 Task: For heading Calibri with Bold.  font size for heading24,  'Change the font style of data to'Bell MT.  and font size to 16,  Change the alignment of both headline & data to Align middle & Align Center.  In the sheet  Financial Budget Log
Action: Mouse moved to (115, 119)
Screenshot: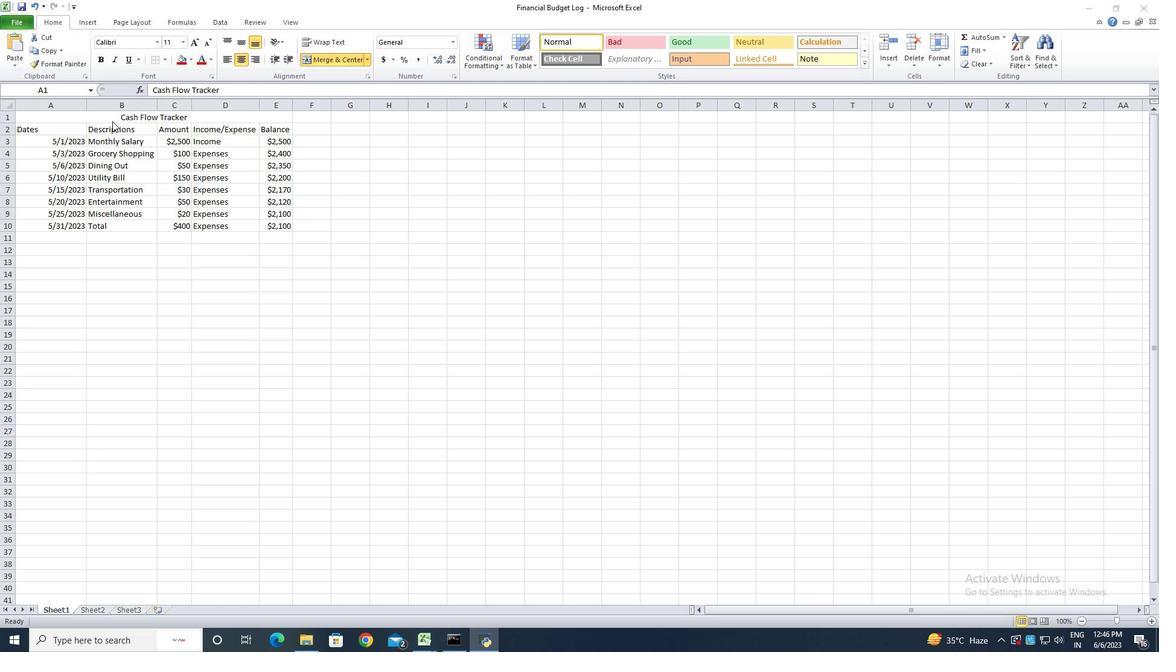 
Action: Mouse pressed left at (115, 119)
Screenshot: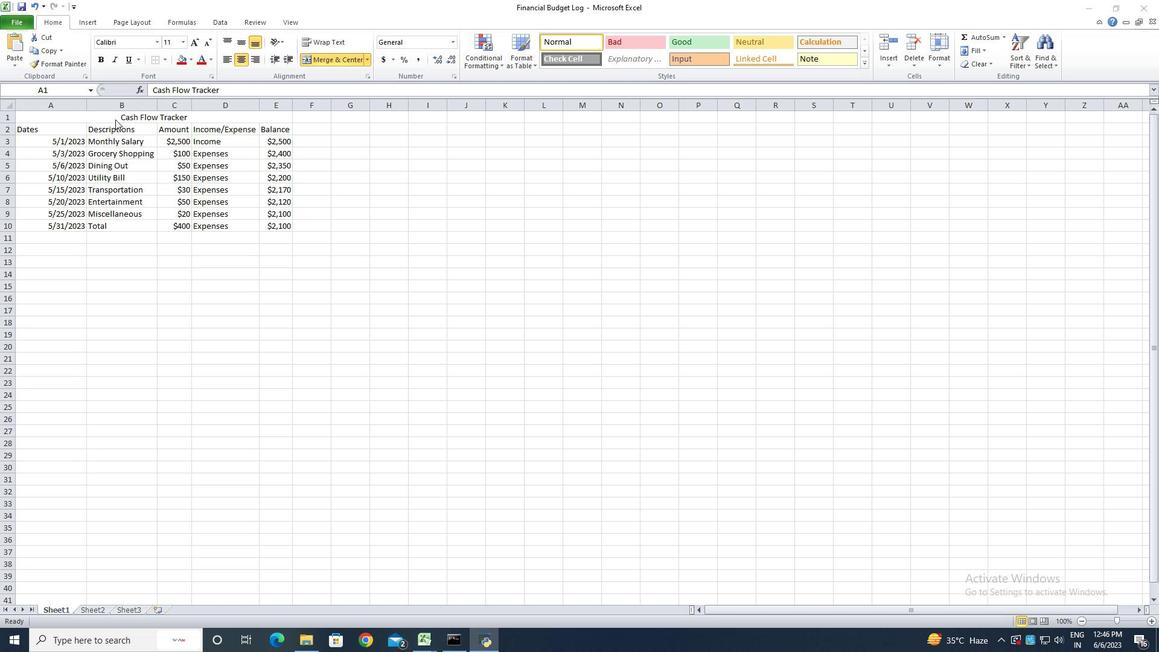
Action: Mouse moved to (155, 42)
Screenshot: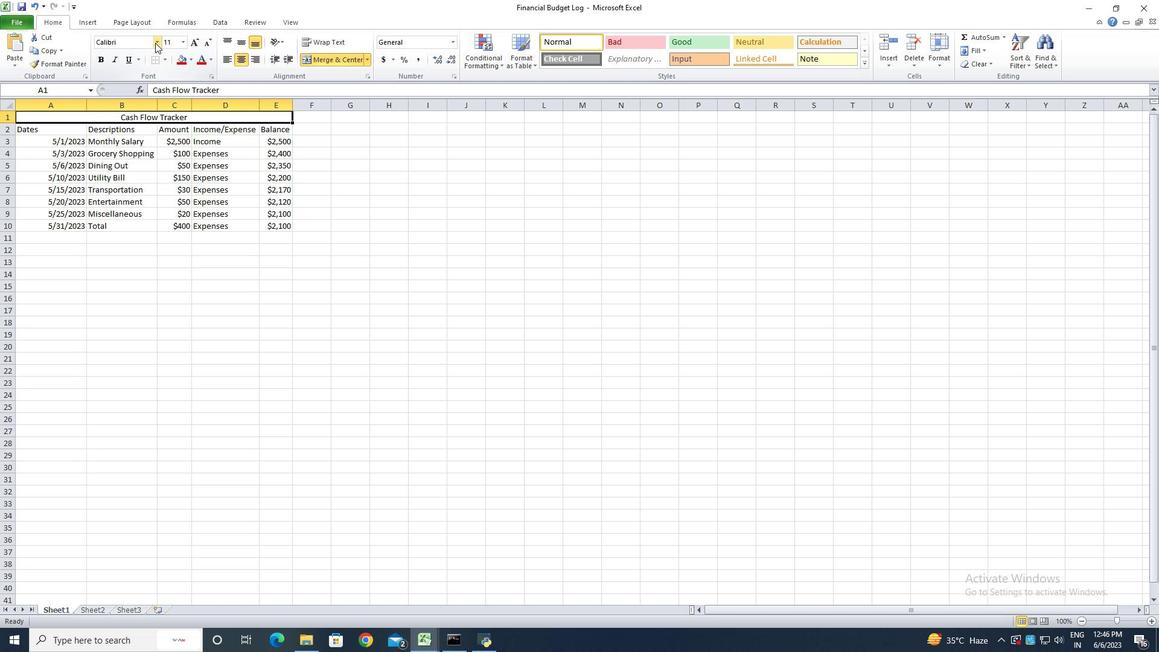 
Action: Mouse pressed left at (155, 42)
Screenshot: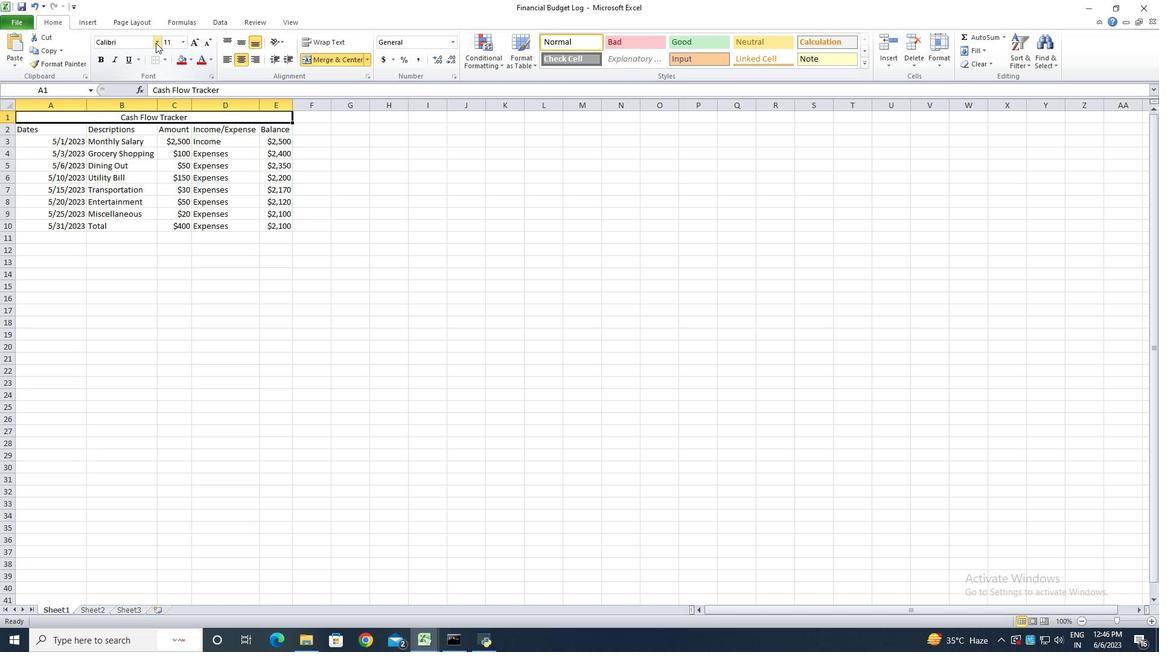 
Action: Mouse moved to (145, 83)
Screenshot: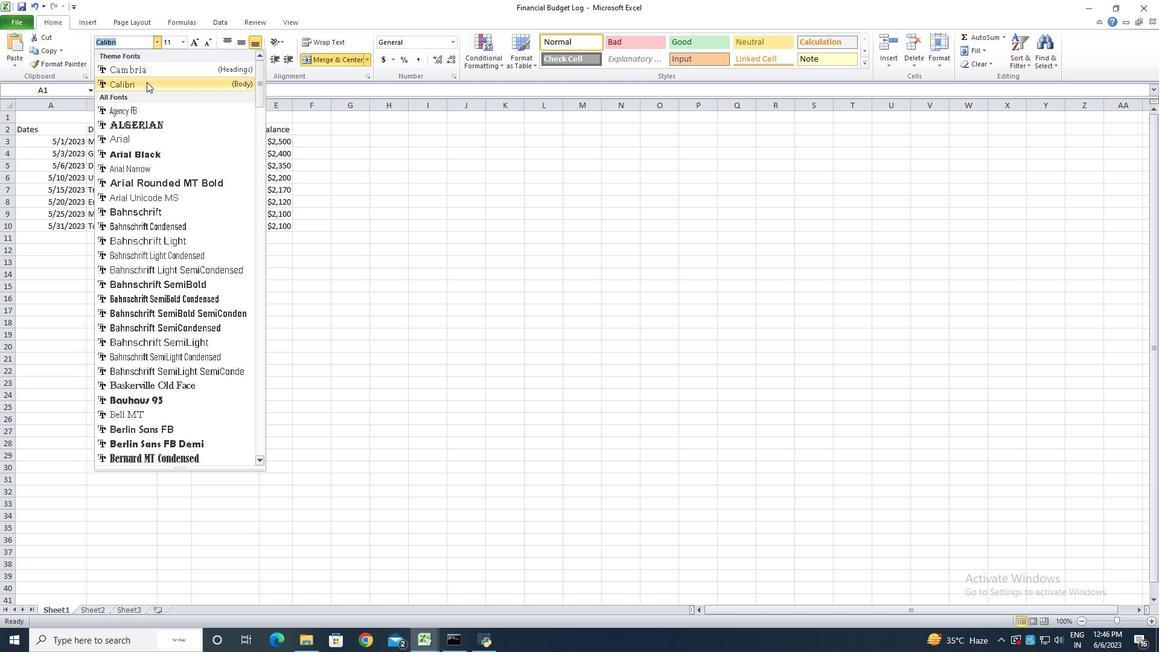 
Action: Mouse pressed left at (145, 83)
Screenshot: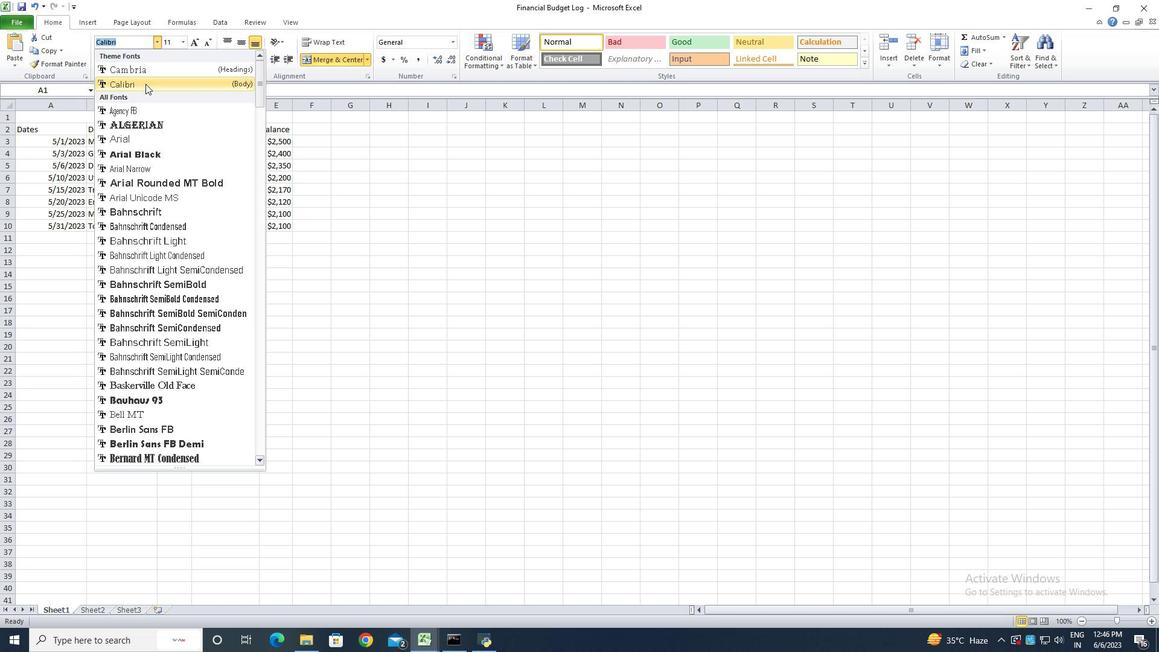 
Action: Mouse moved to (105, 58)
Screenshot: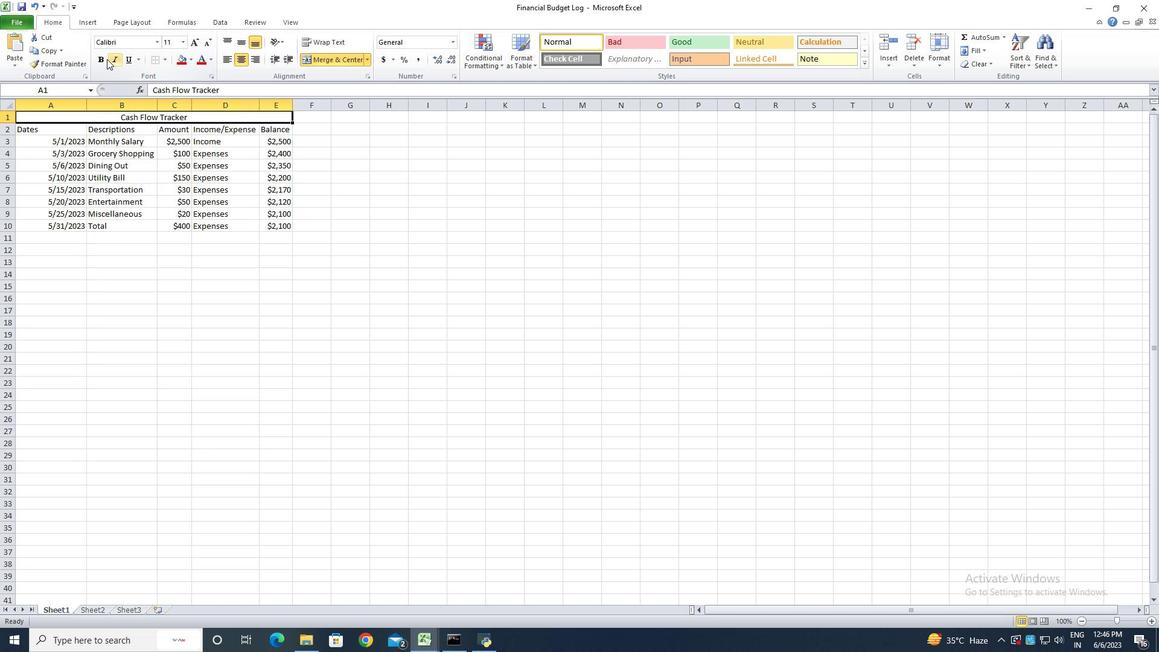 
Action: Mouse pressed left at (105, 58)
Screenshot: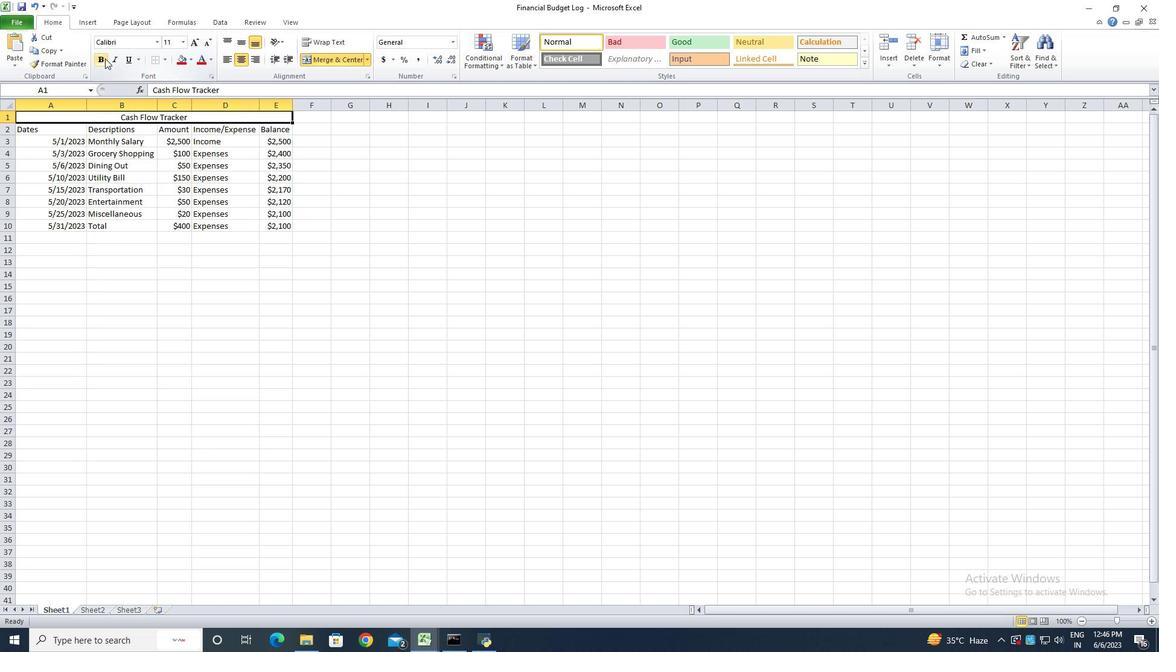 
Action: Mouse moved to (197, 36)
Screenshot: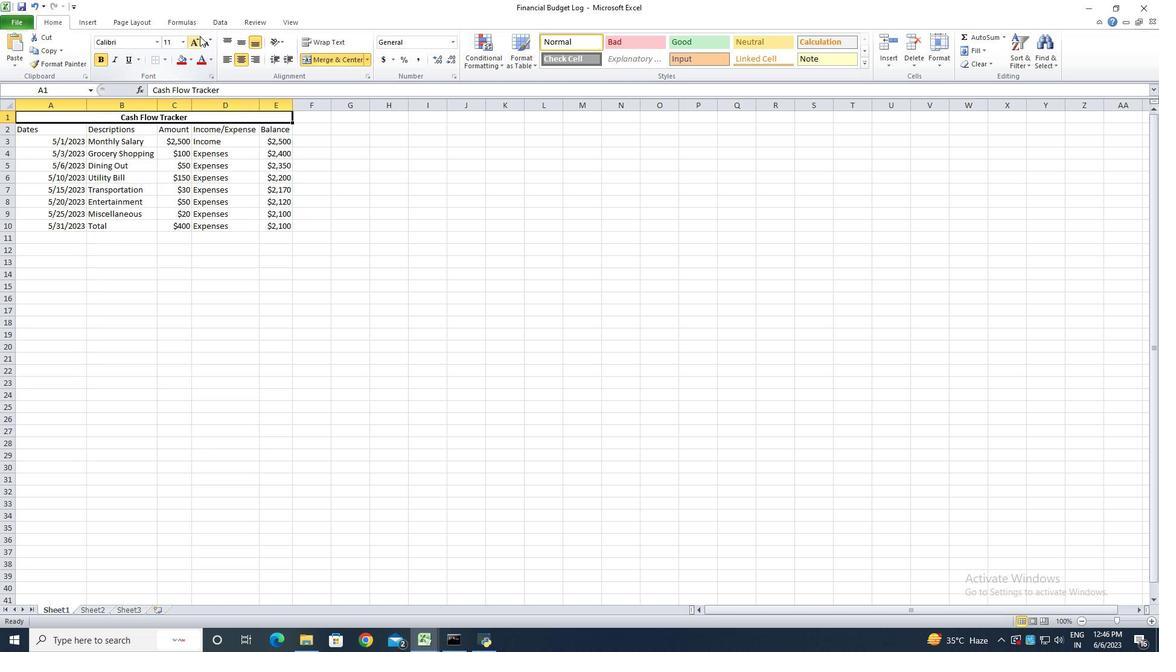 
Action: Mouse pressed left at (197, 36)
Screenshot: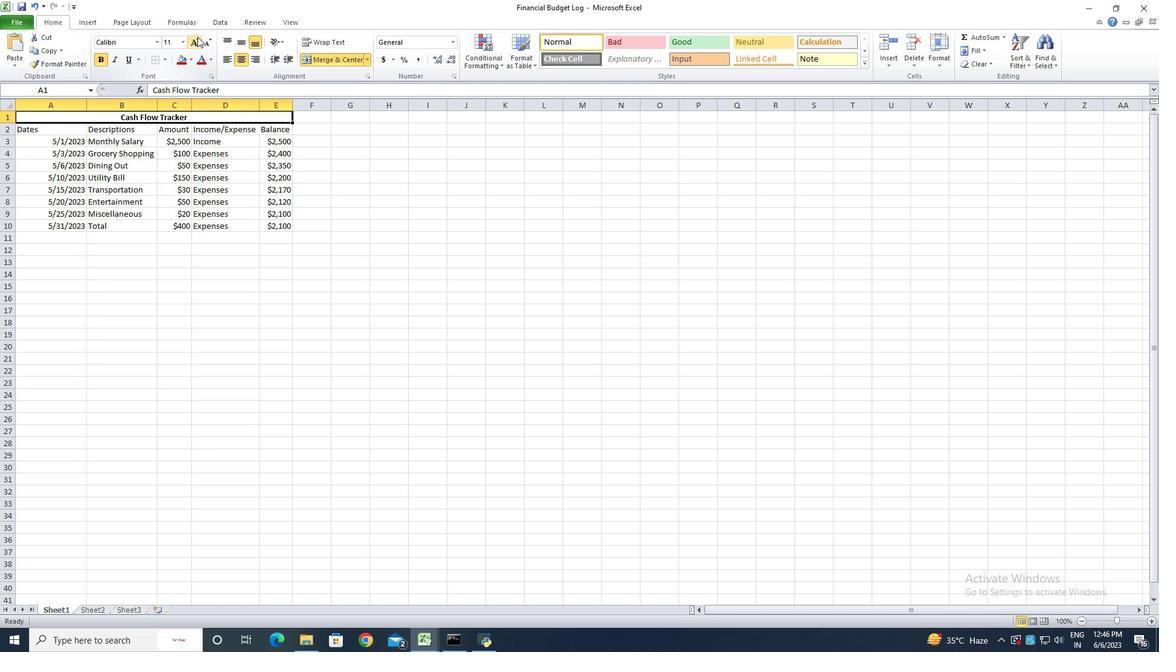
Action: Mouse pressed left at (197, 36)
Screenshot: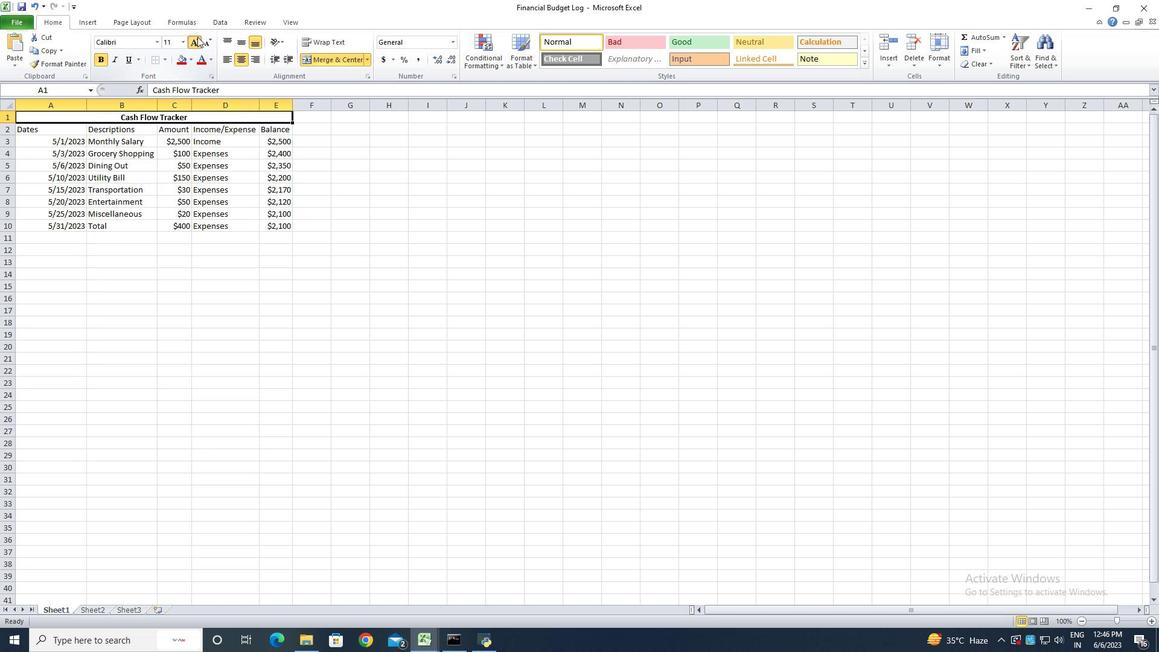 
Action: Mouse pressed left at (197, 36)
Screenshot: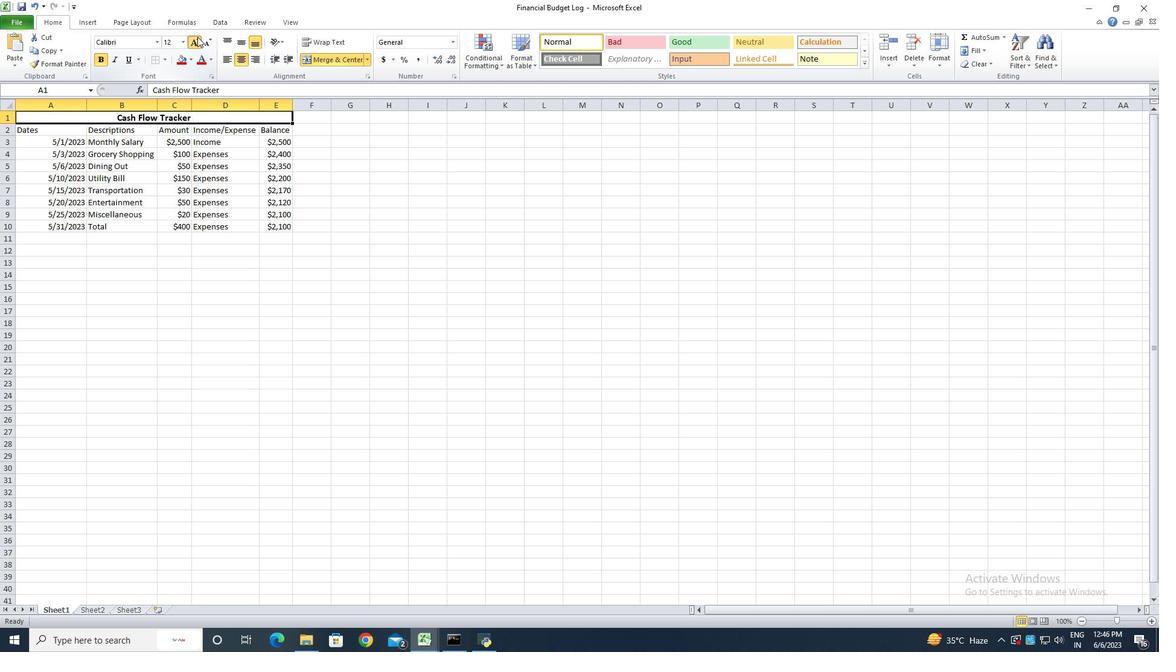 
Action: Mouse pressed left at (197, 36)
Screenshot: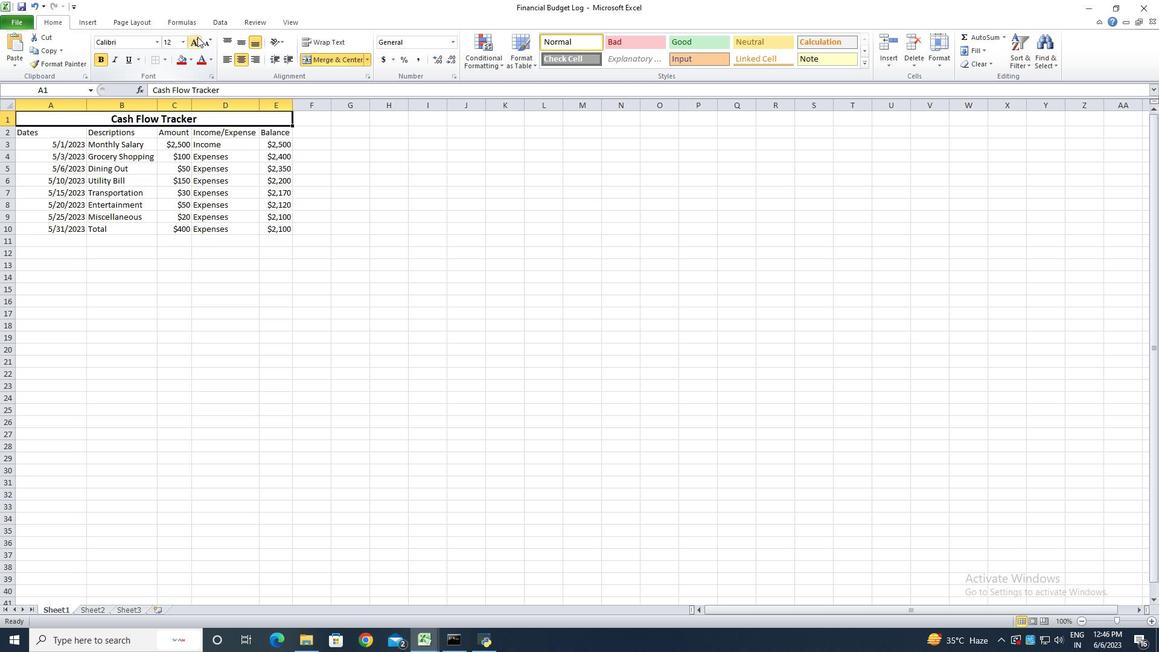 
Action: Mouse pressed left at (197, 36)
Screenshot: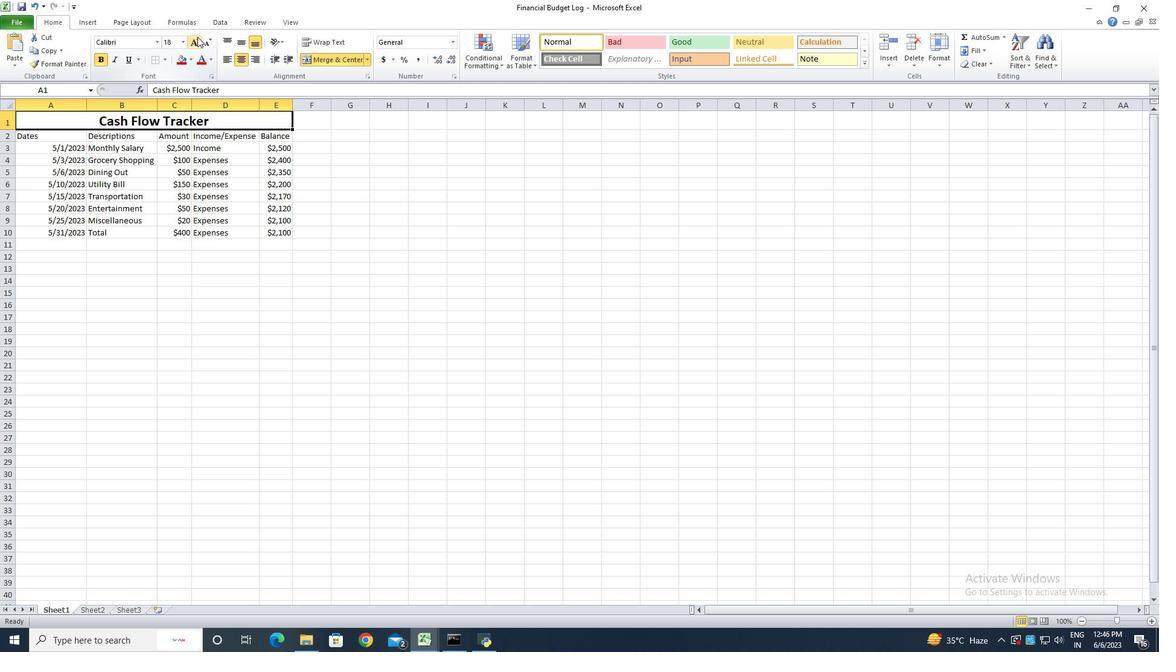 
Action: Mouse pressed left at (197, 36)
Screenshot: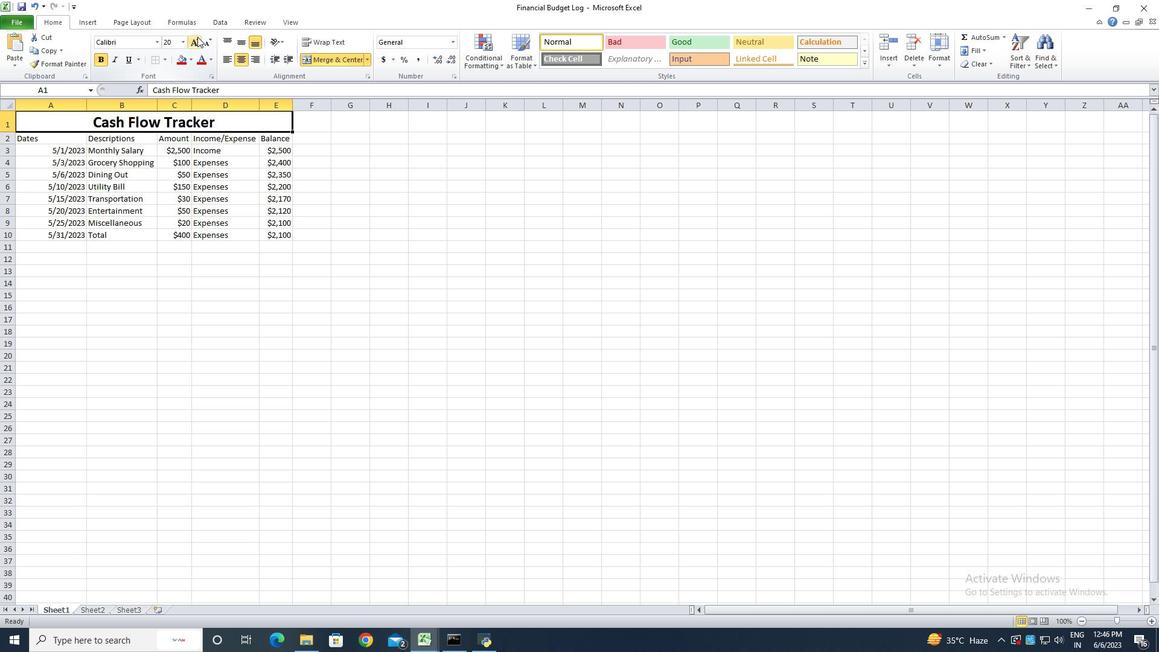 
Action: Mouse pressed left at (197, 36)
Screenshot: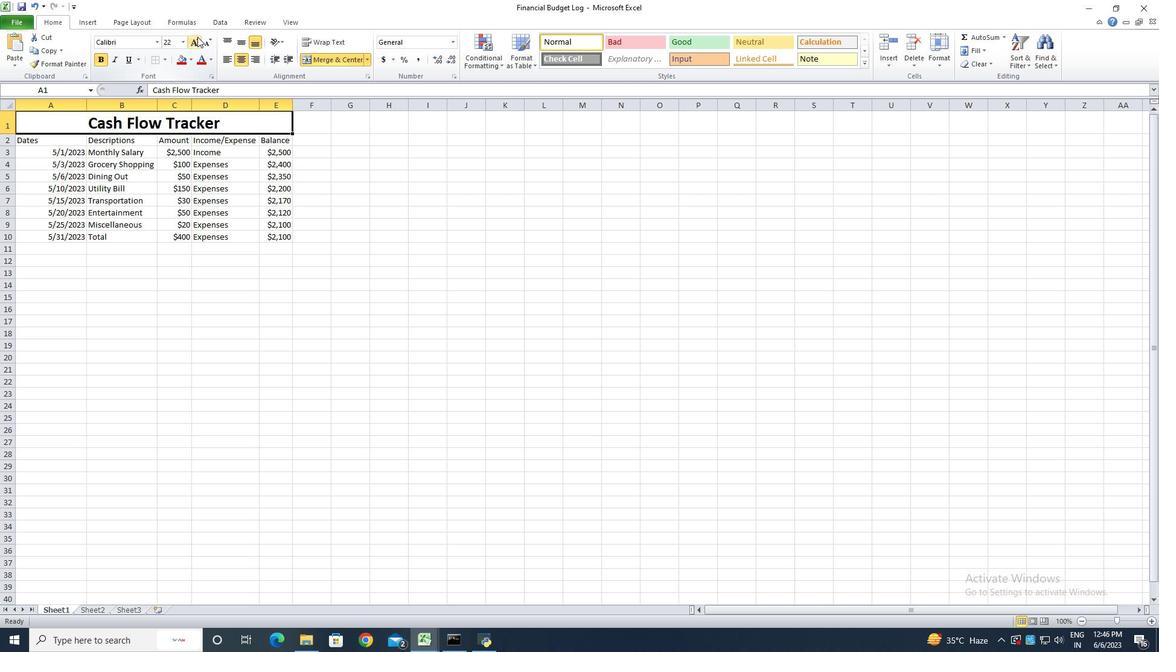 
Action: Mouse moved to (58, 143)
Screenshot: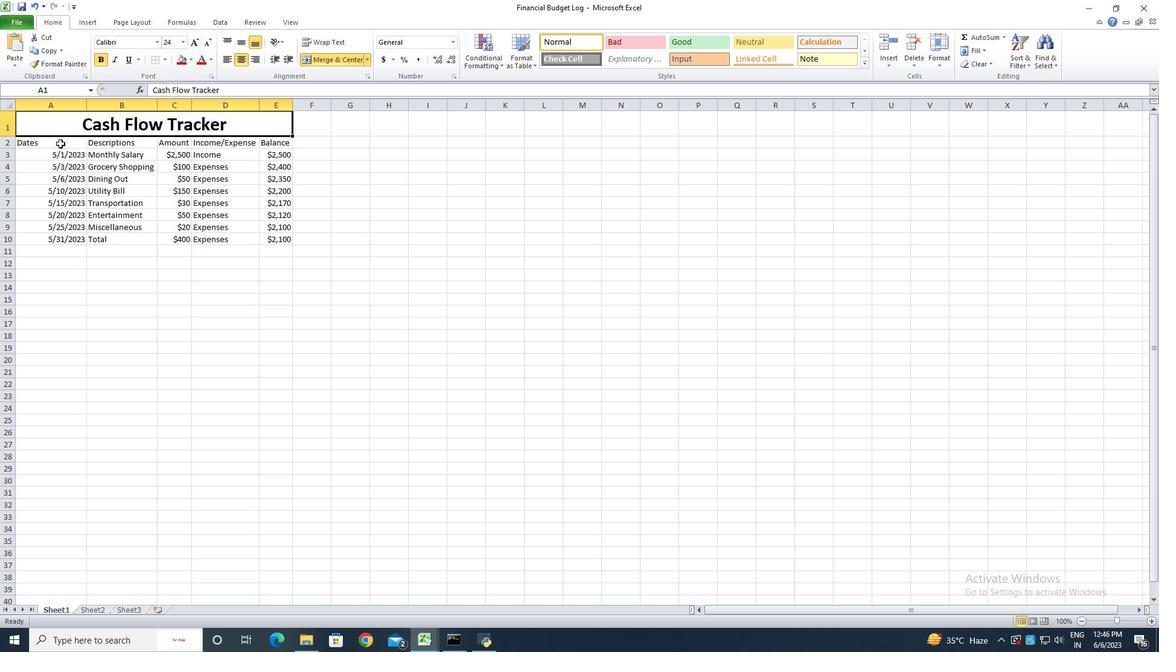 
Action: Mouse pressed left at (58, 143)
Screenshot: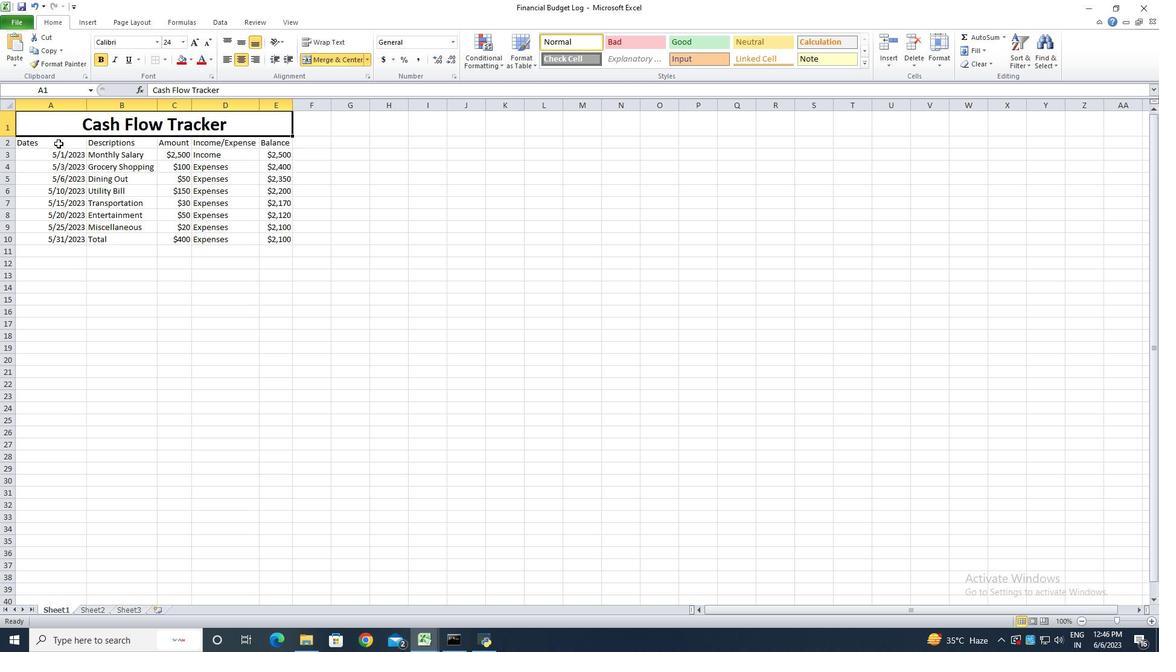 
Action: Mouse moved to (158, 43)
Screenshot: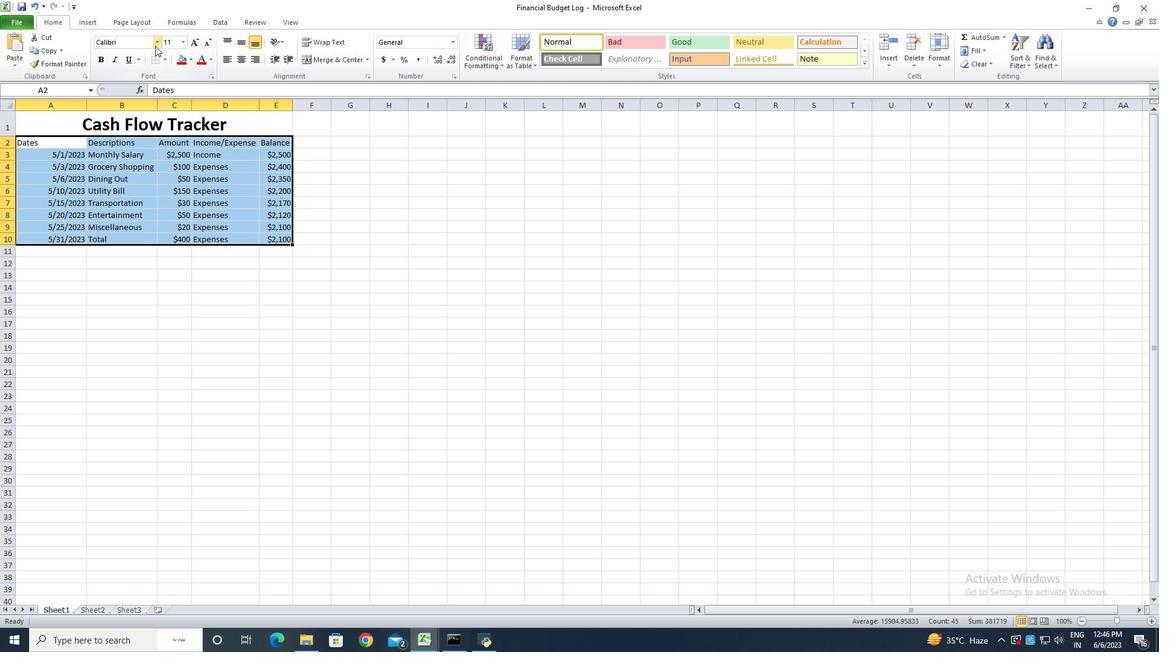 
Action: Mouse pressed left at (158, 43)
Screenshot: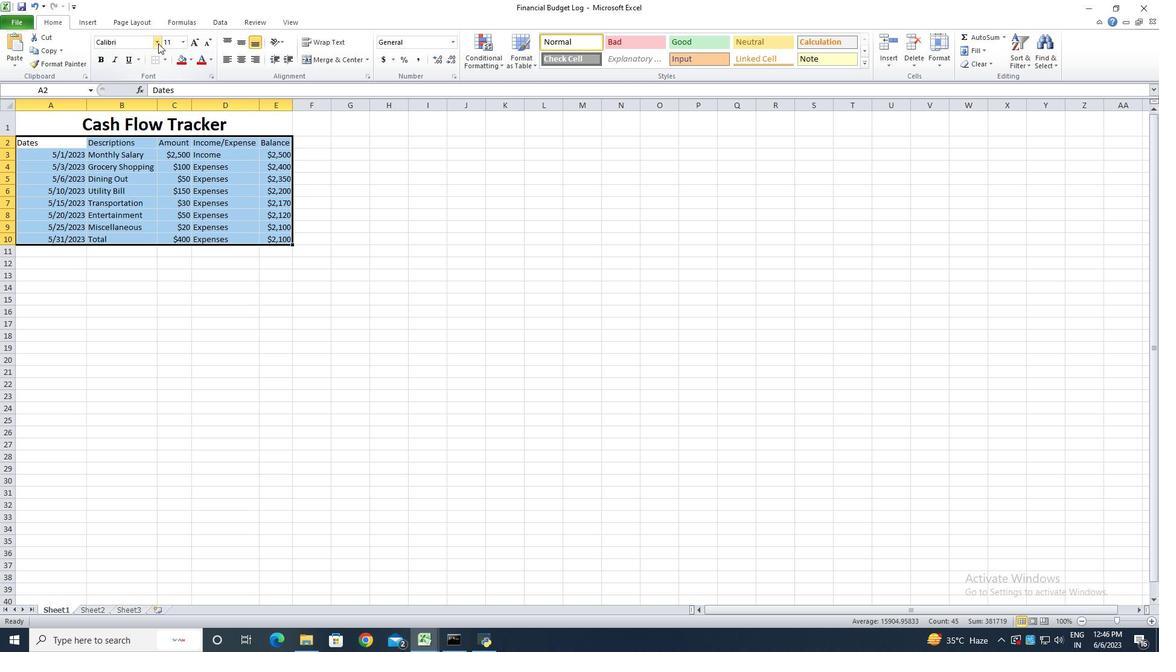 
Action: Mouse moved to (156, 416)
Screenshot: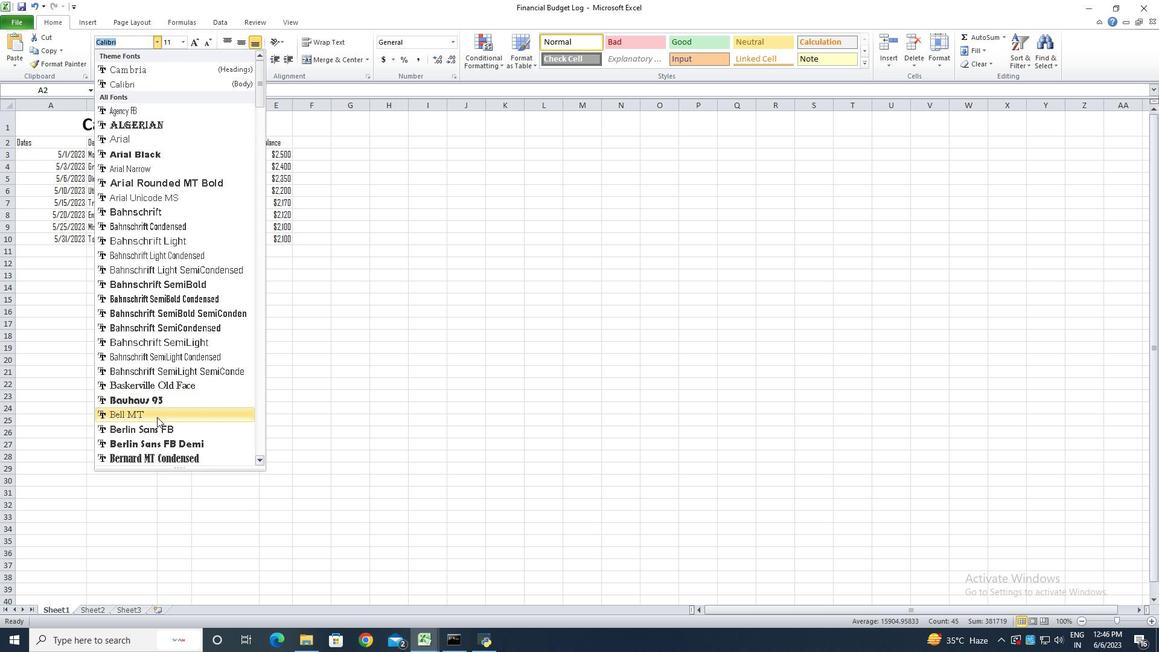 
Action: Mouse pressed left at (156, 416)
Screenshot: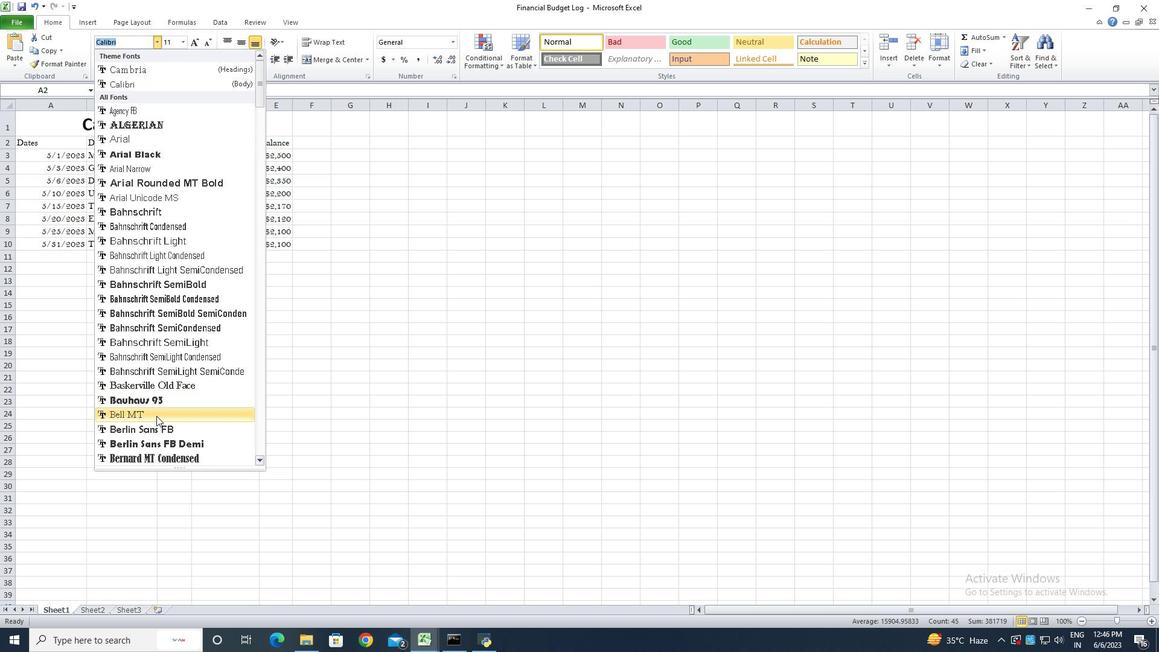 
Action: Mouse moved to (196, 43)
Screenshot: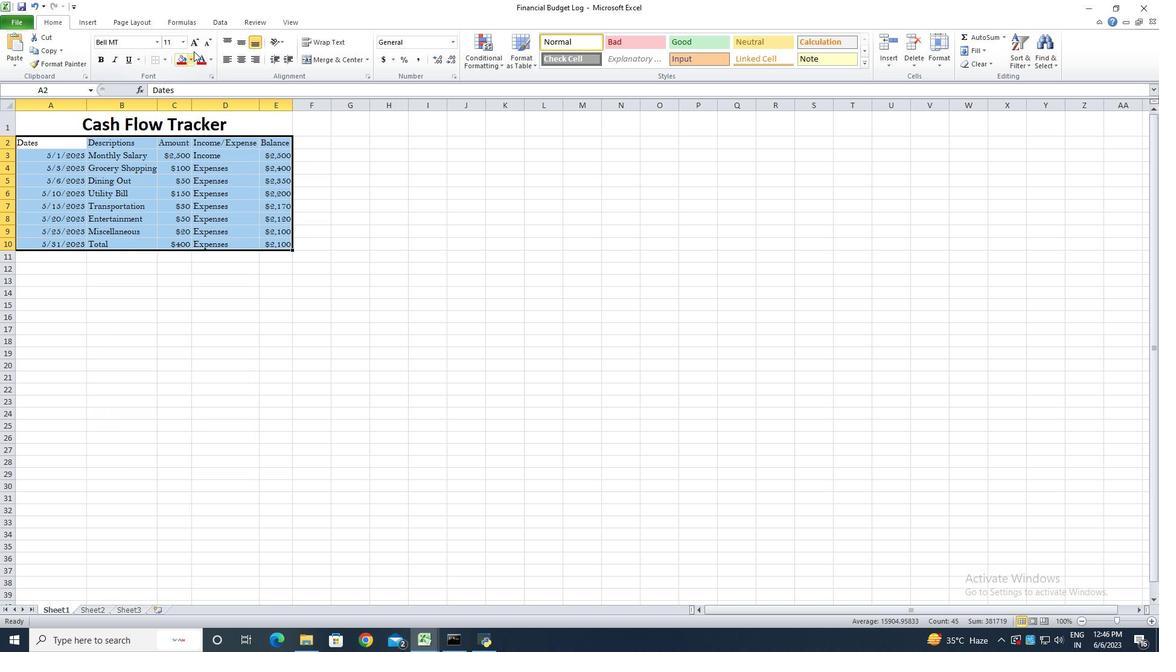 
Action: Mouse pressed left at (196, 43)
Screenshot: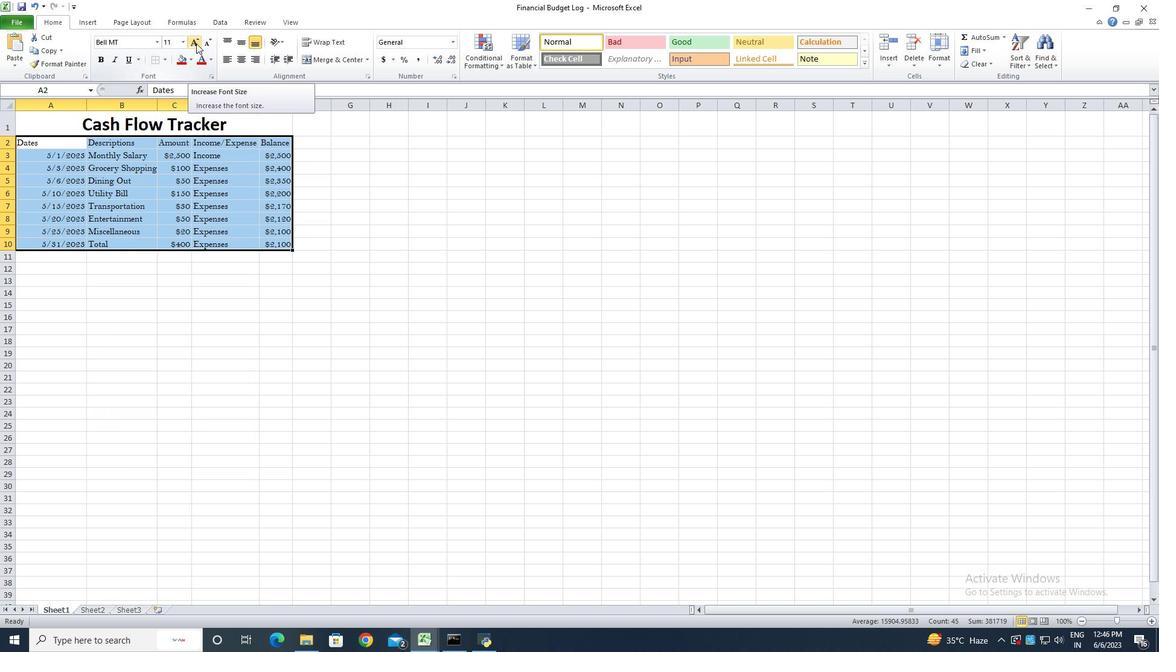 
Action: Mouse pressed left at (196, 43)
Screenshot: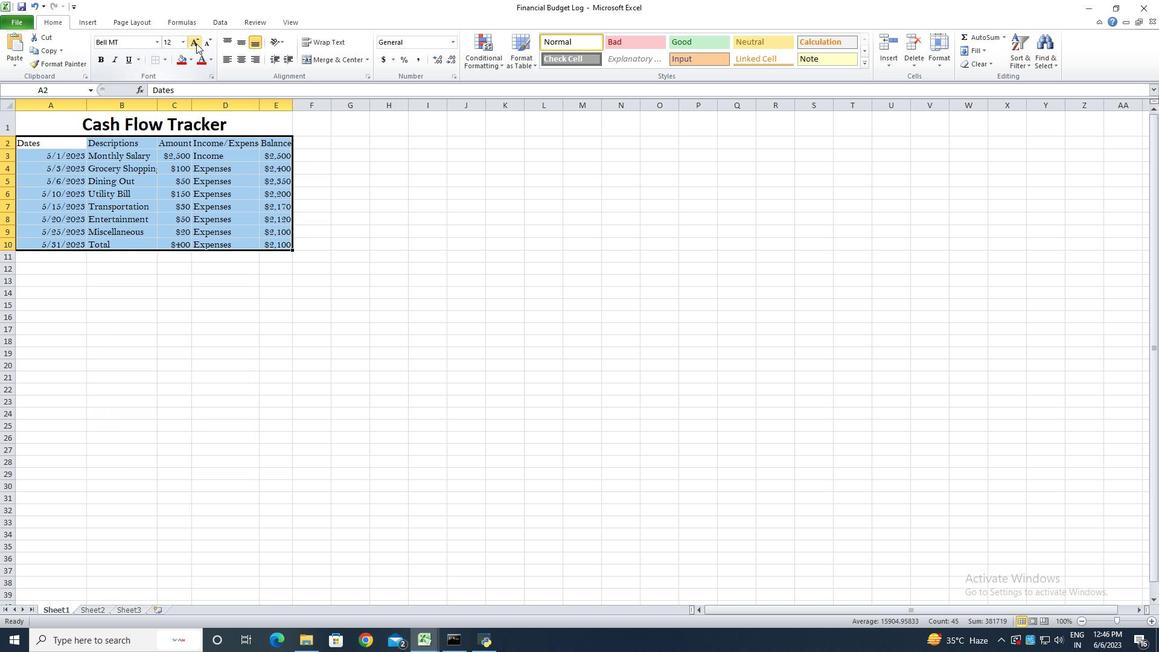 
Action: Mouse moved to (196, 43)
Screenshot: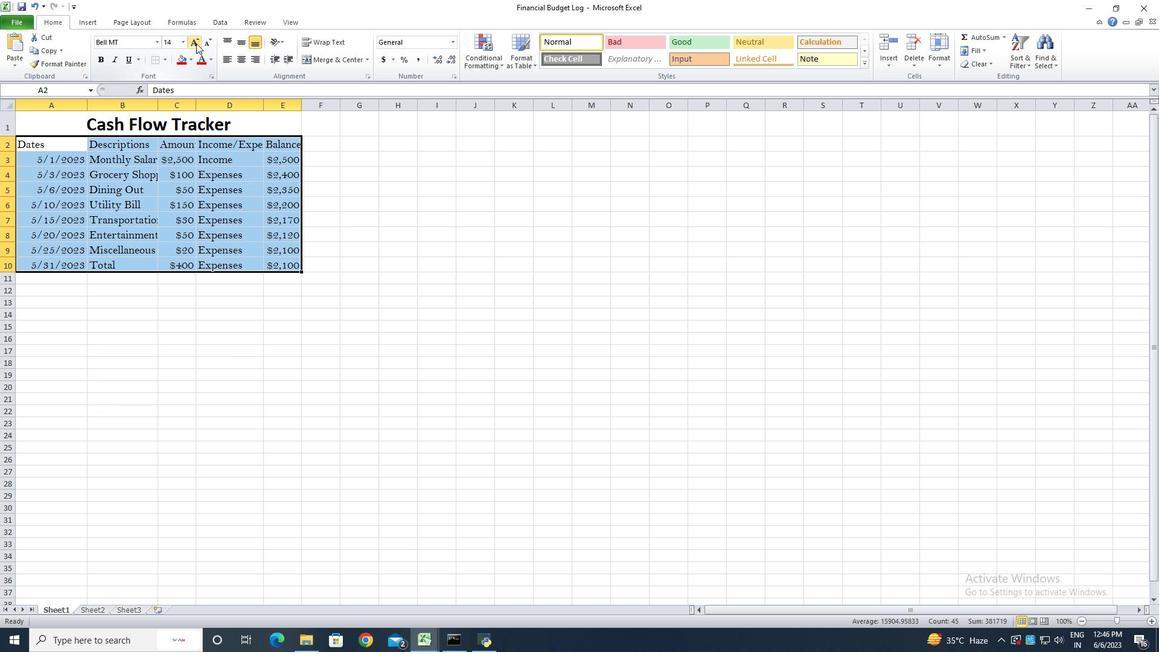 
Action: Mouse pressed left at (196, 43)
Screenshot: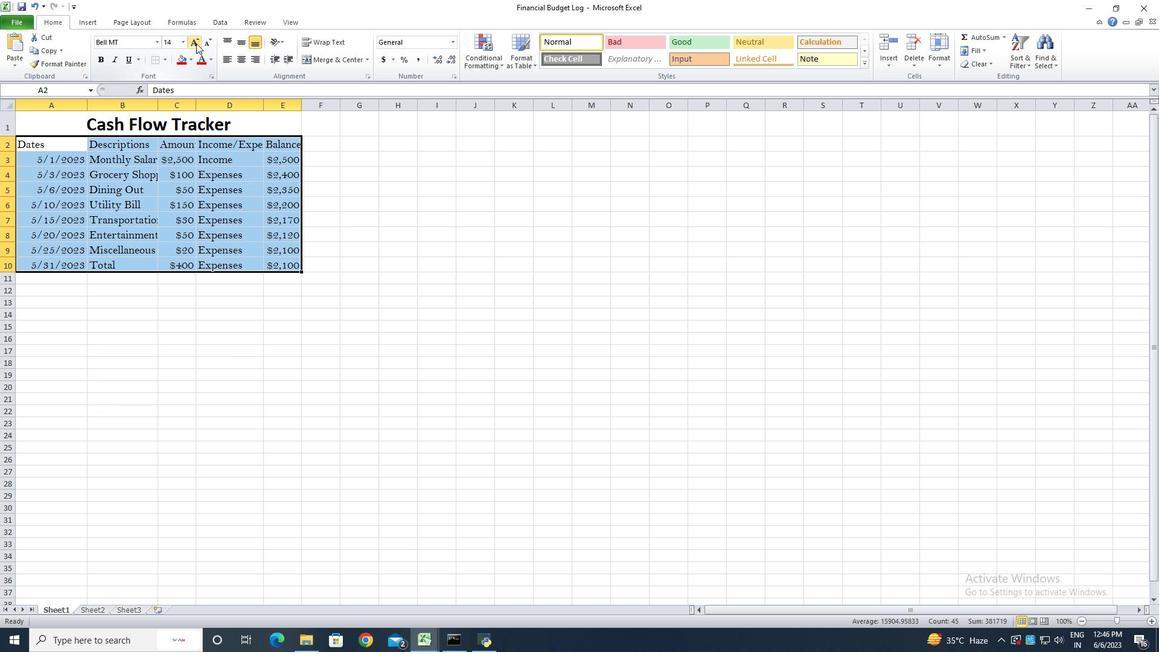 
Action: Mouse moved to (104, 341)
Screenshot: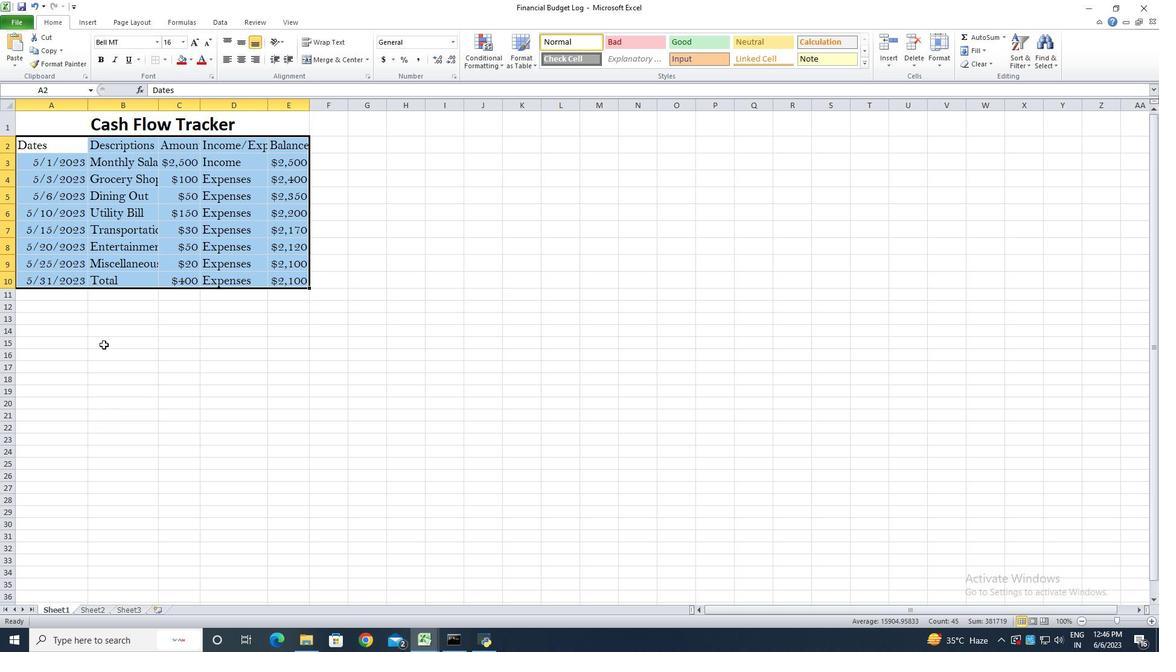 
Action: Mouse pressed left at (104, 341)
Screenshot: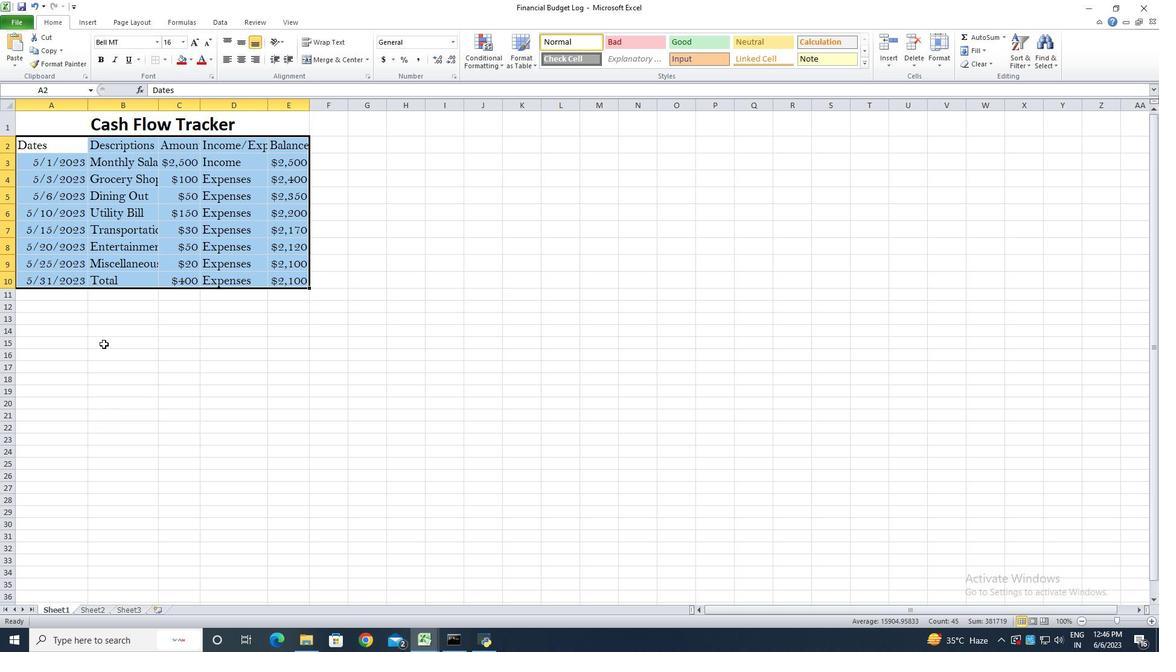 
Action: Mouse moved to (88, 107)
Screenshot: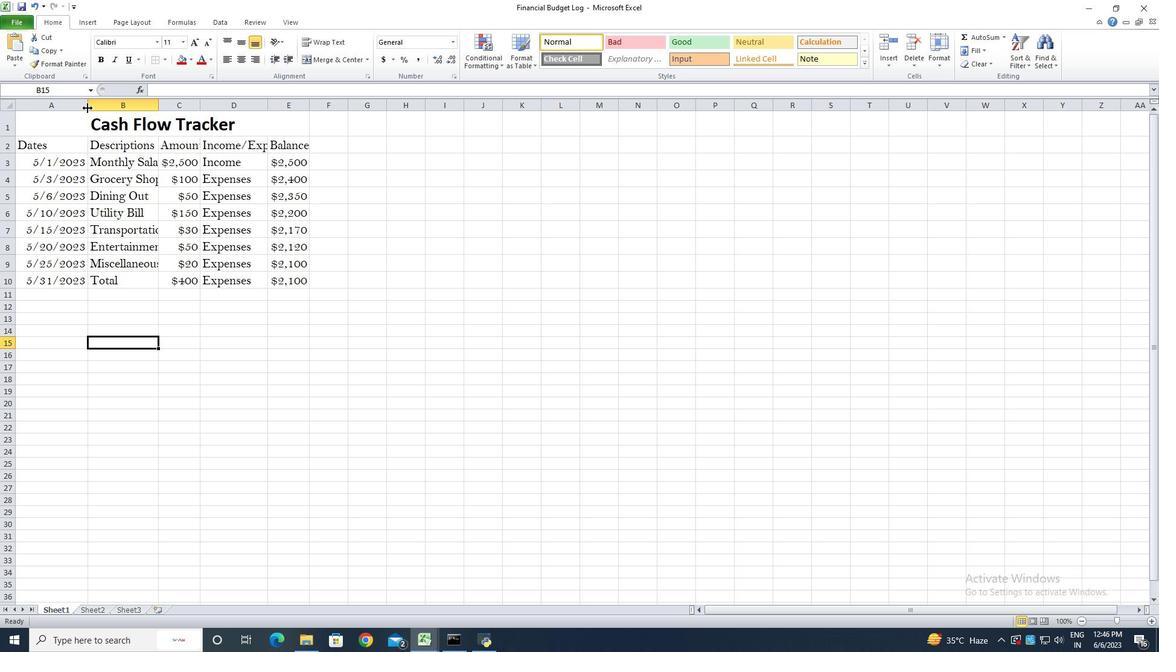 
Action: Mouse pressed left at (88, 107)
Screenshot: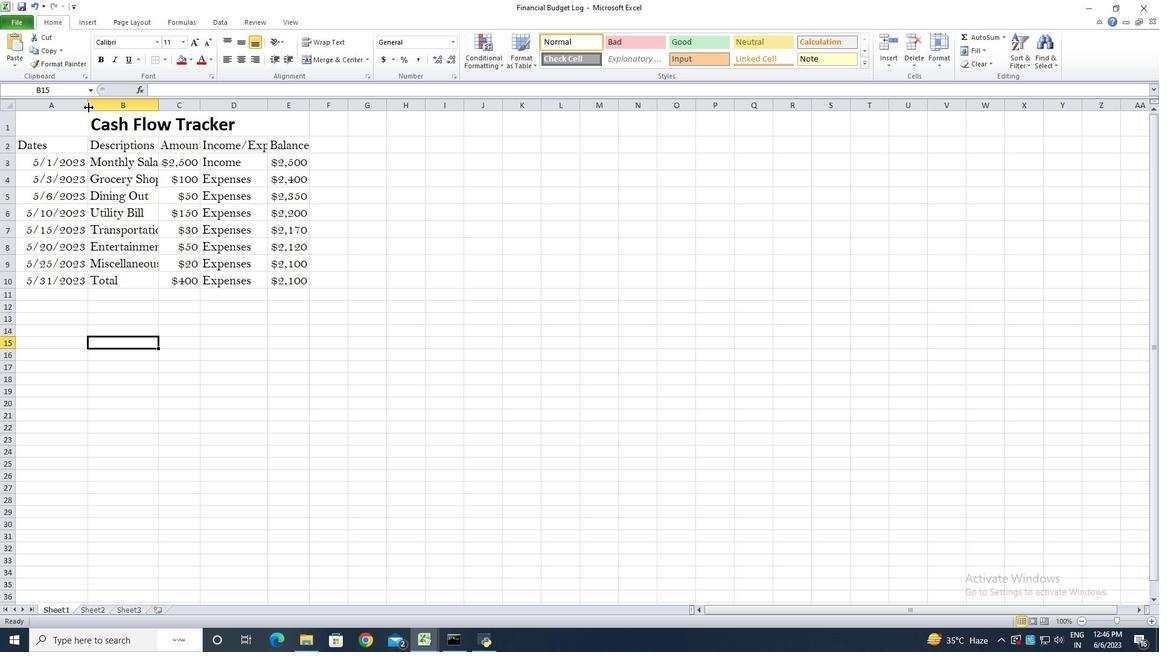 
Action: Mouse pressed left at (88, 107)
Screenshot: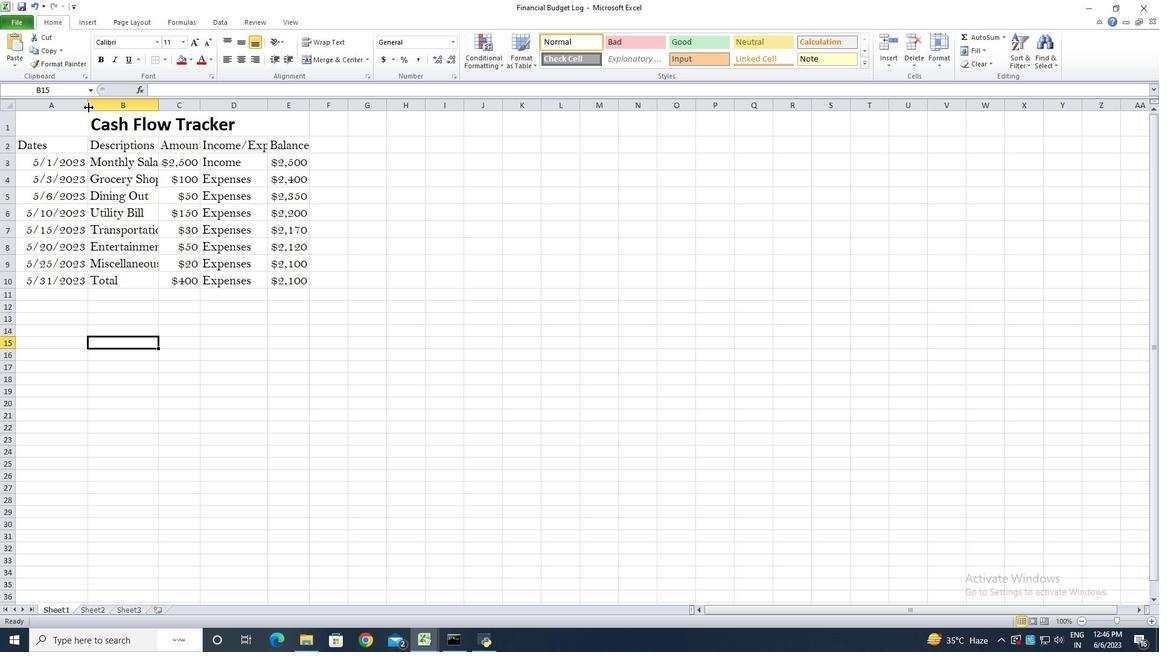 
Action: Mouse moved to (152, 108)
Screenshot: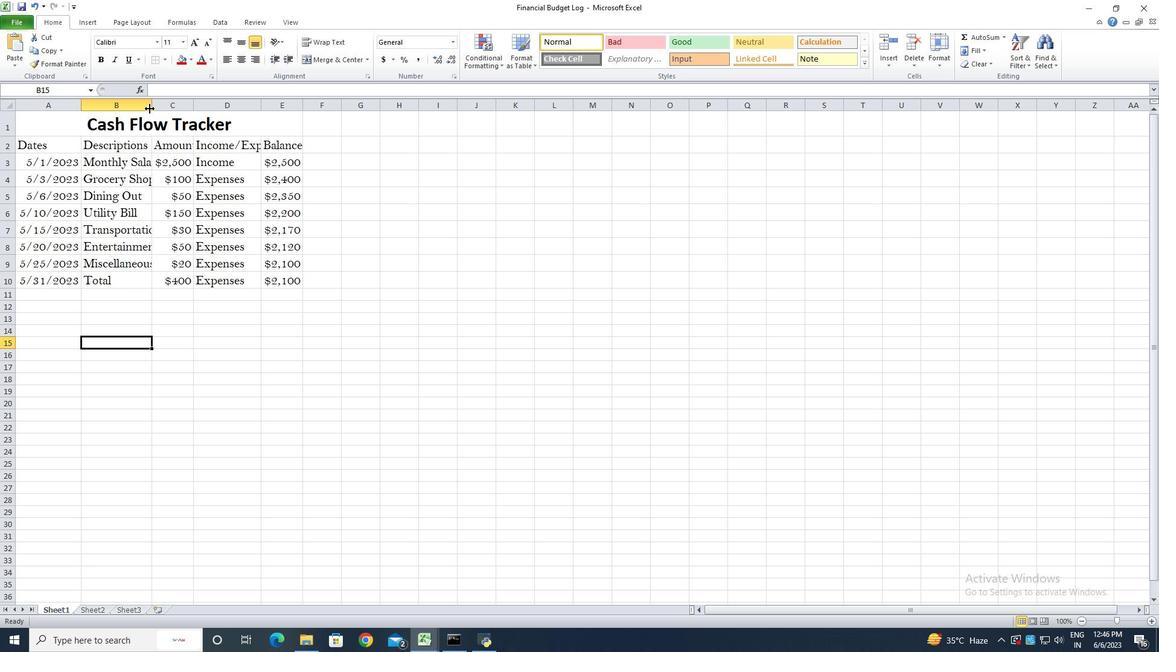 
Action: Mouse pressed left at (152, 108)
Screenshot: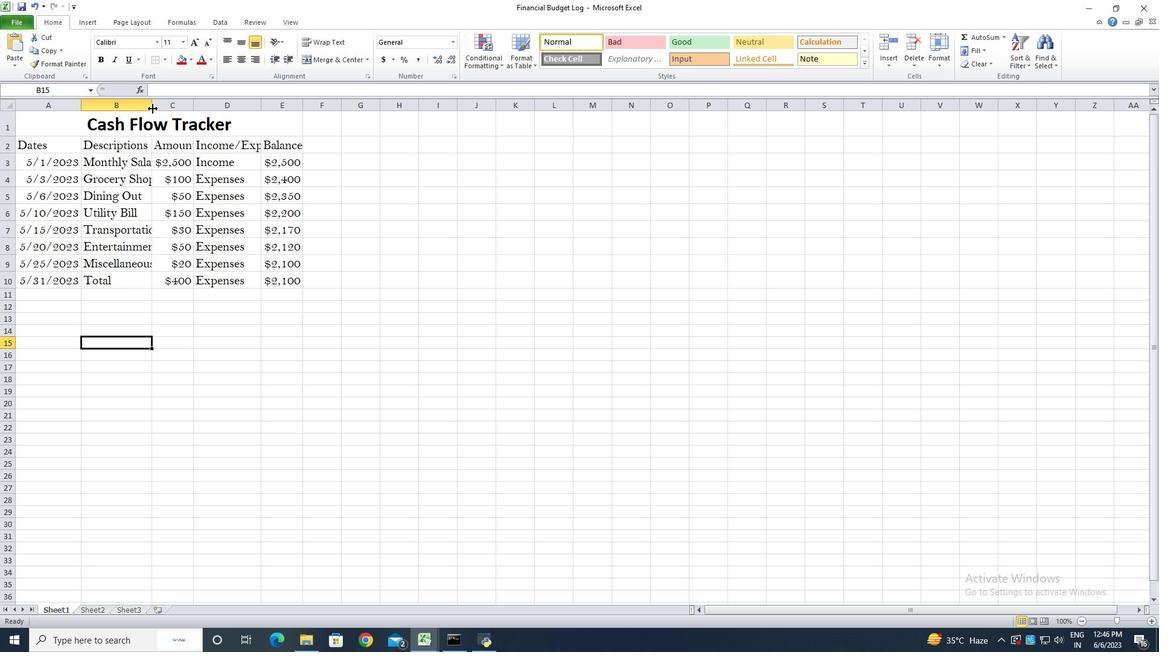 
Action: Mouse pressed left at (152, 108)
Screenshot: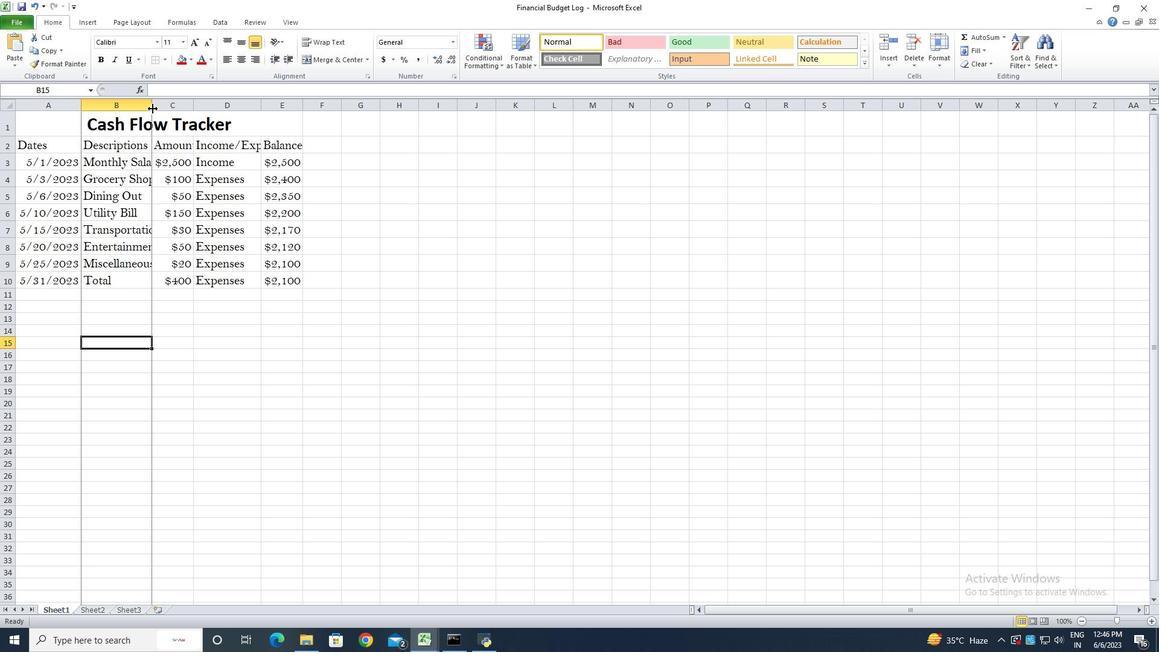 
Action: Mouse moved to (225, 110)
Screenshot: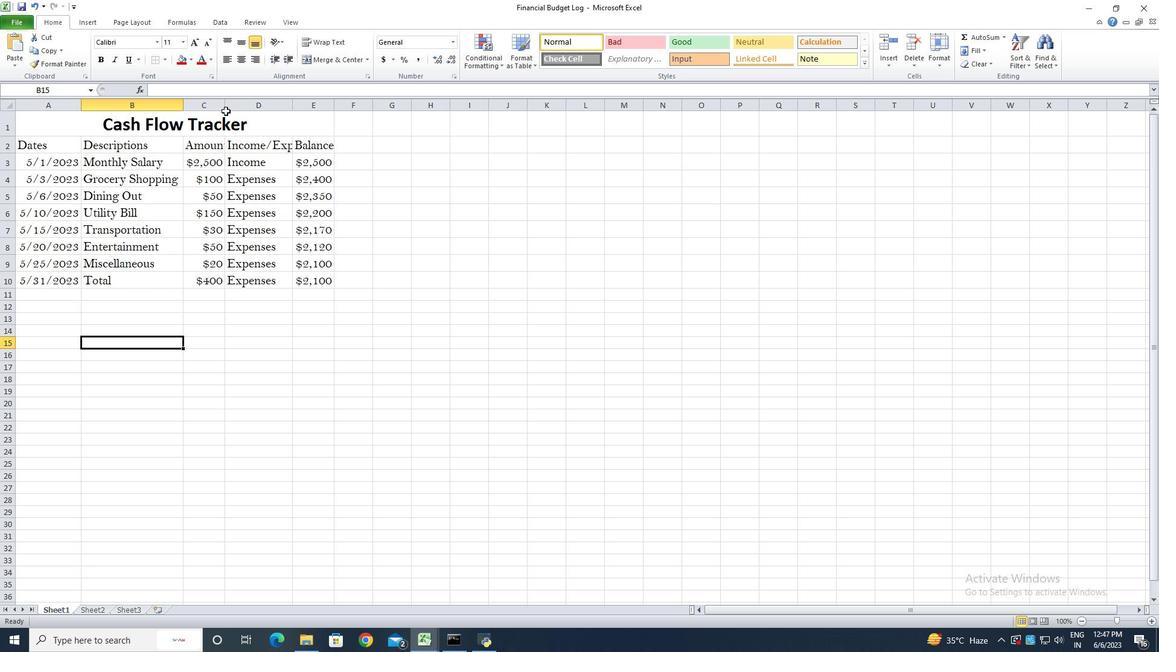 
Action: Mouse pressed left at (225, 110)
Screenshot: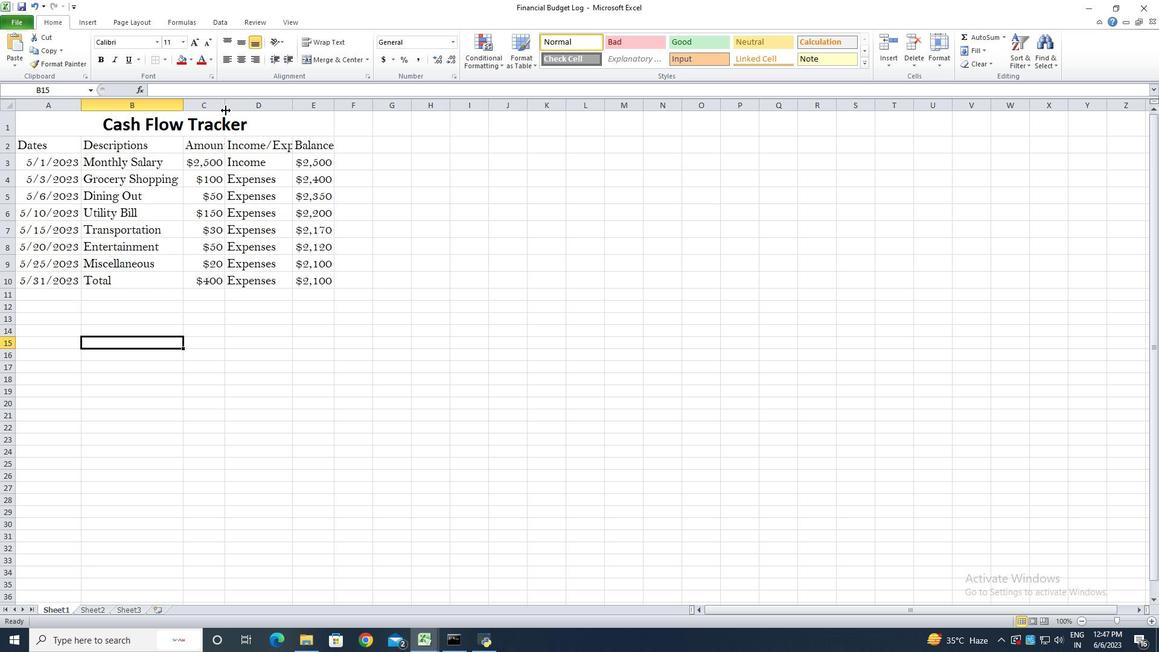
Action: Mouse pressed left at (225, 110)
Screenshot: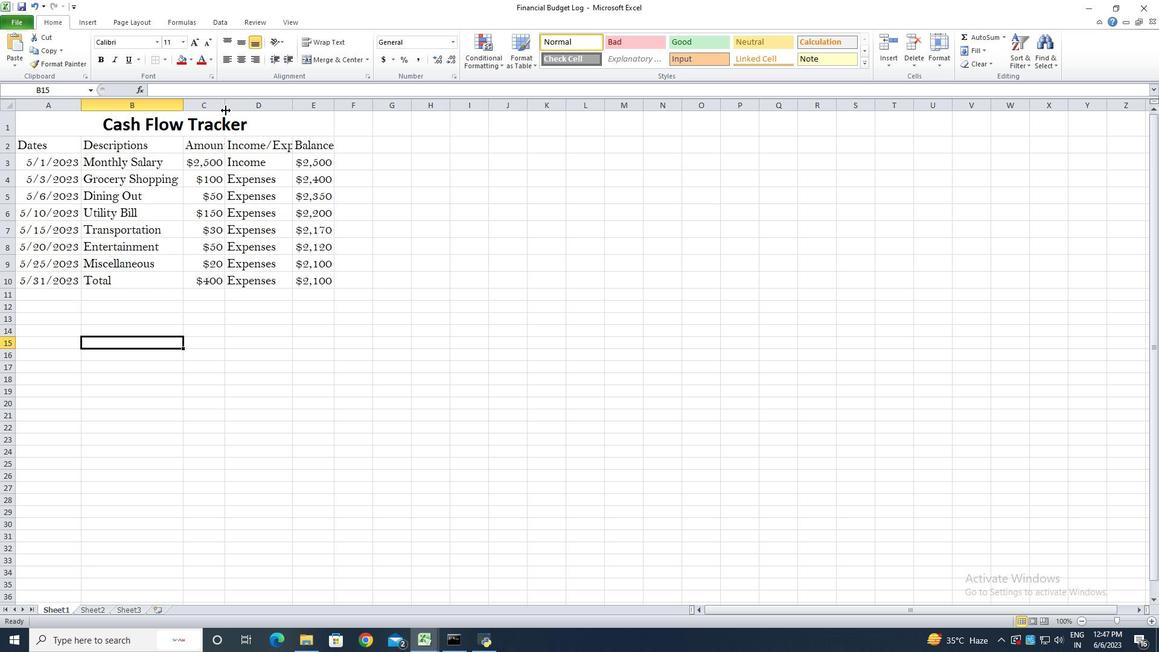 
Action: Mouse moved to (300, 109)
Screenshot: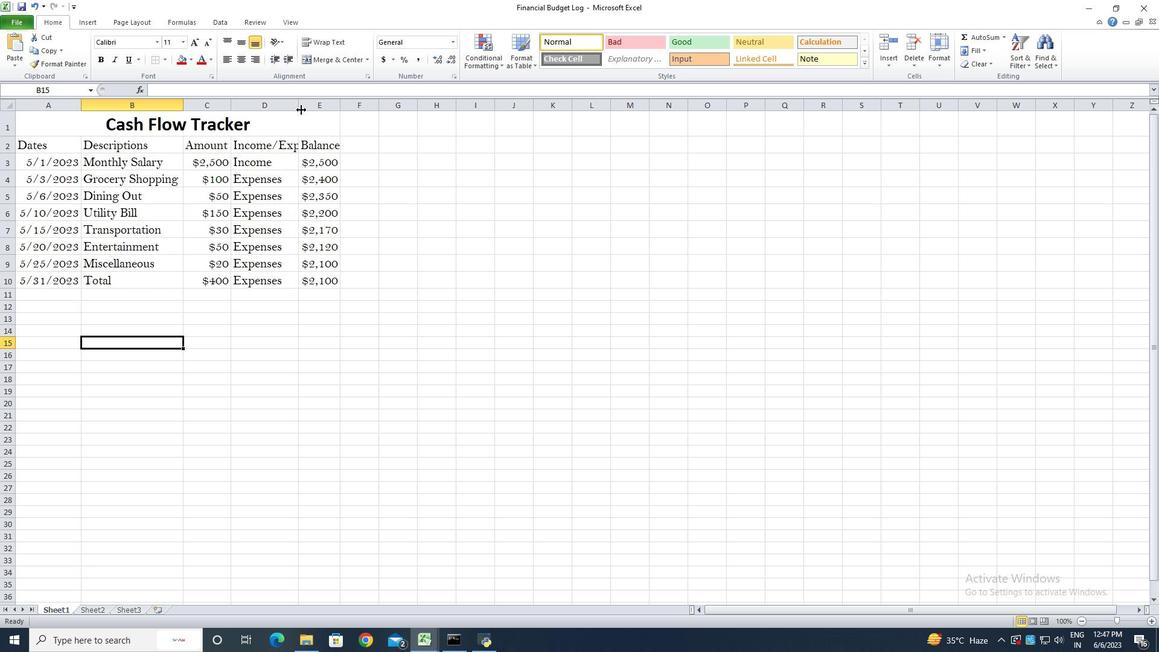 
Action: Mouse pressed left at (300, 109)
Screenshot: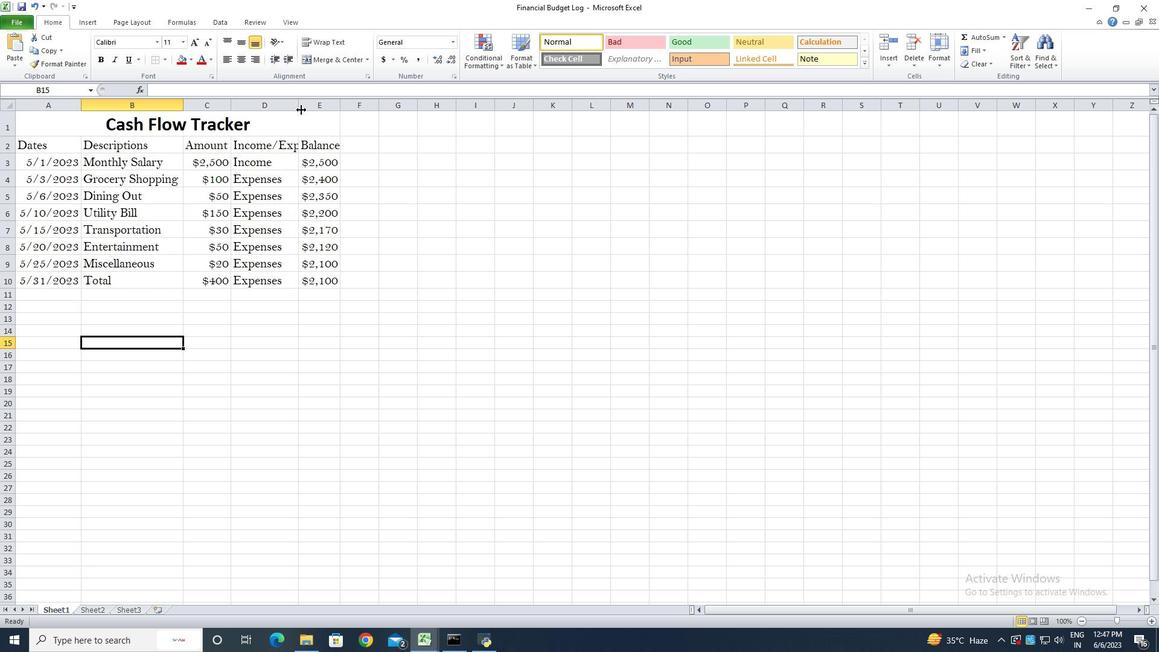 
Action: Mouse pressed left at (300, 109)
Screenshot: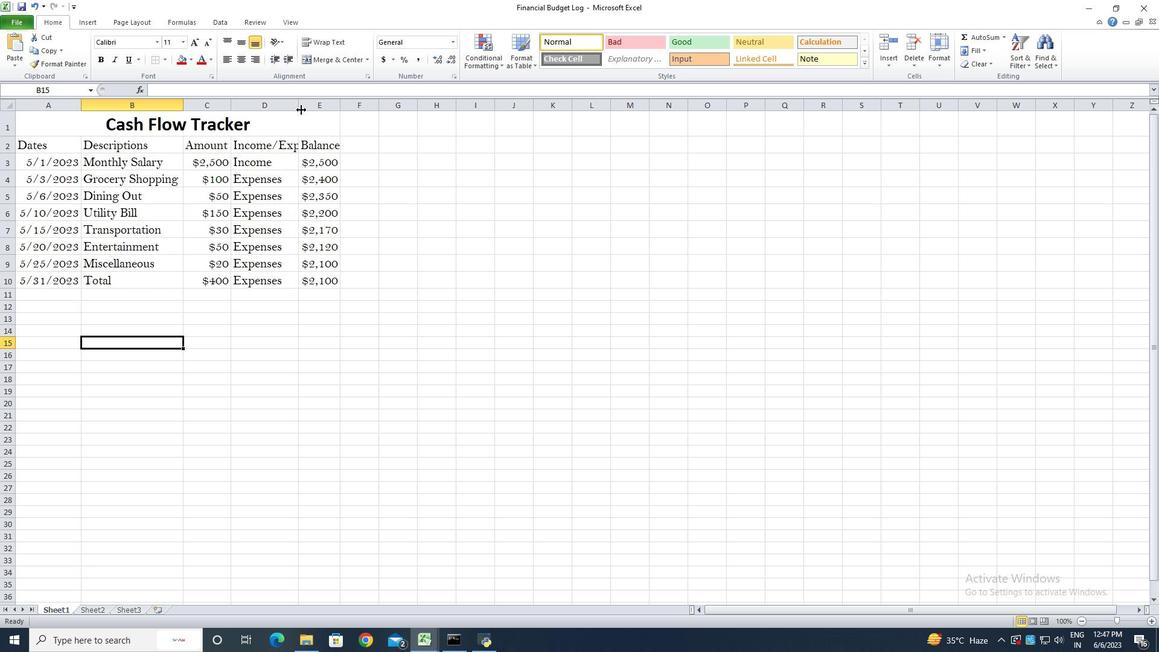 
Action: Mouse moved to (369, 109)
Screenshot: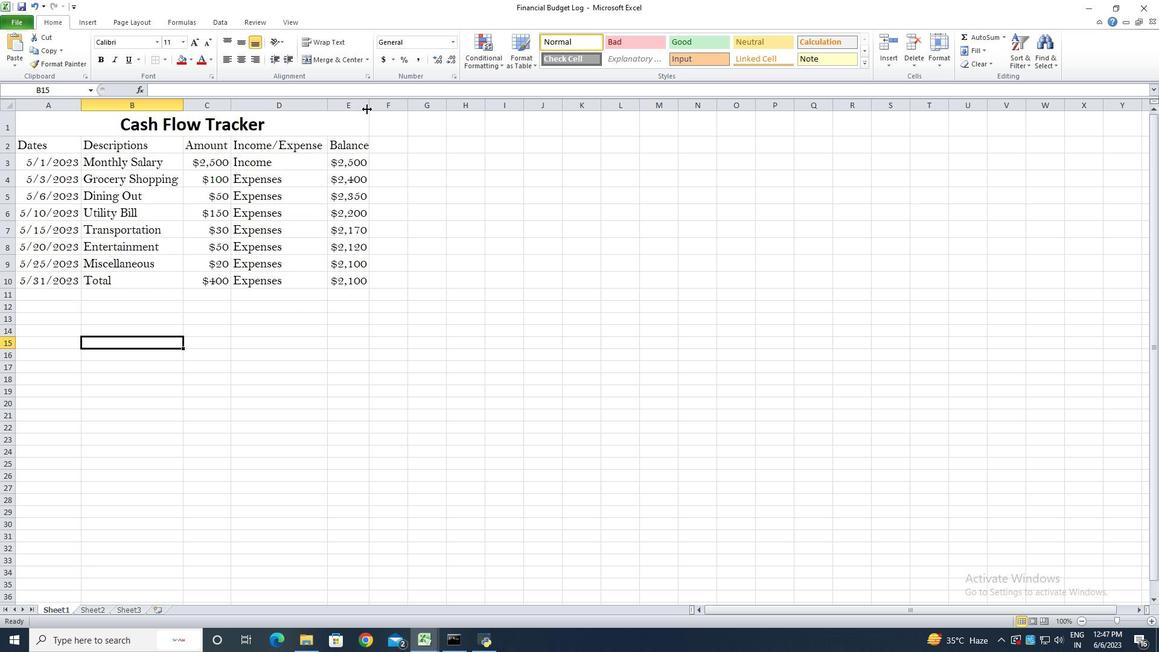 
Action: Mouse pressed left at (369, 109)
Screenshot: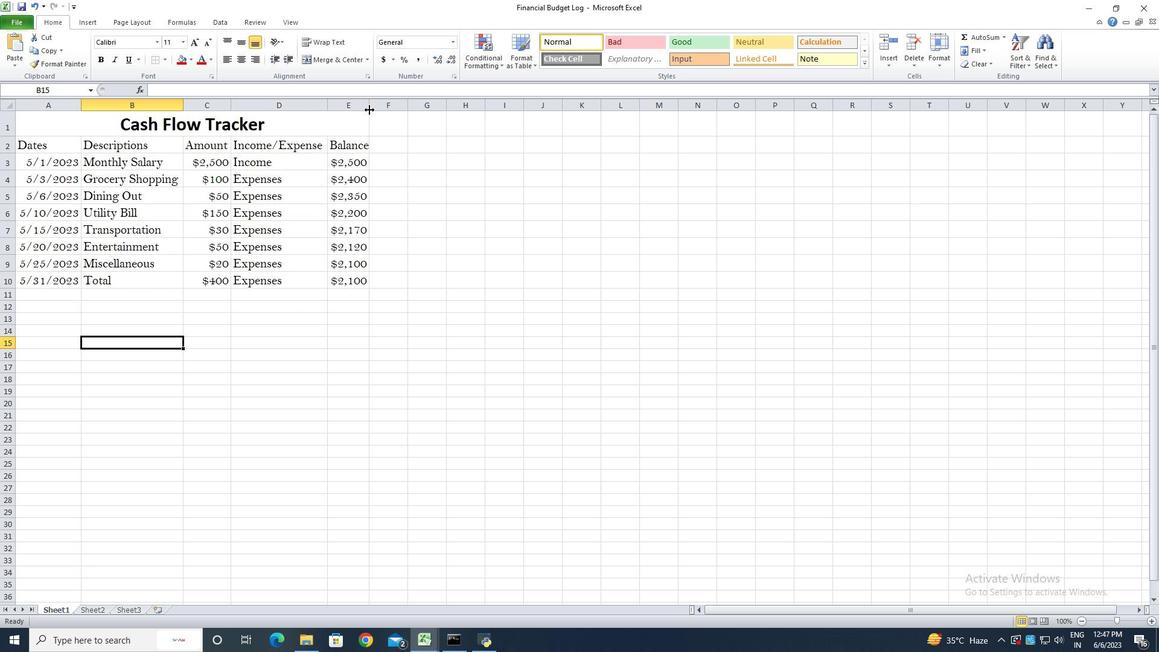 
Action: Mouse pressed left at (369, 109)
Screenshot: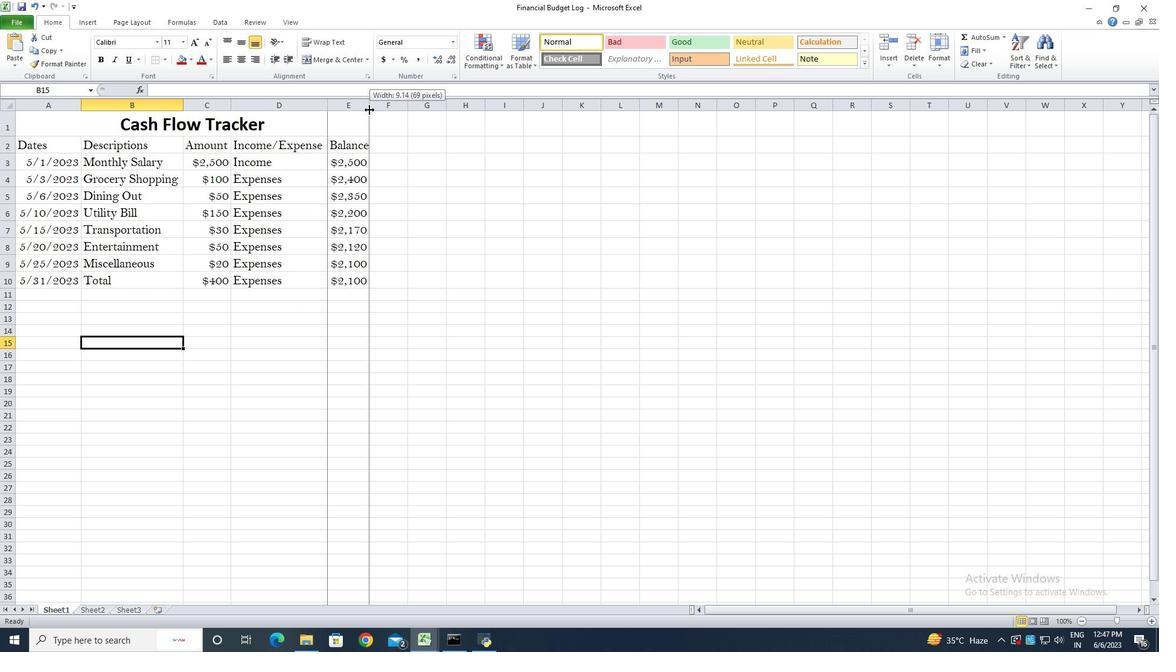 
Action: Mouse moved to (45, 123)
Screenshot: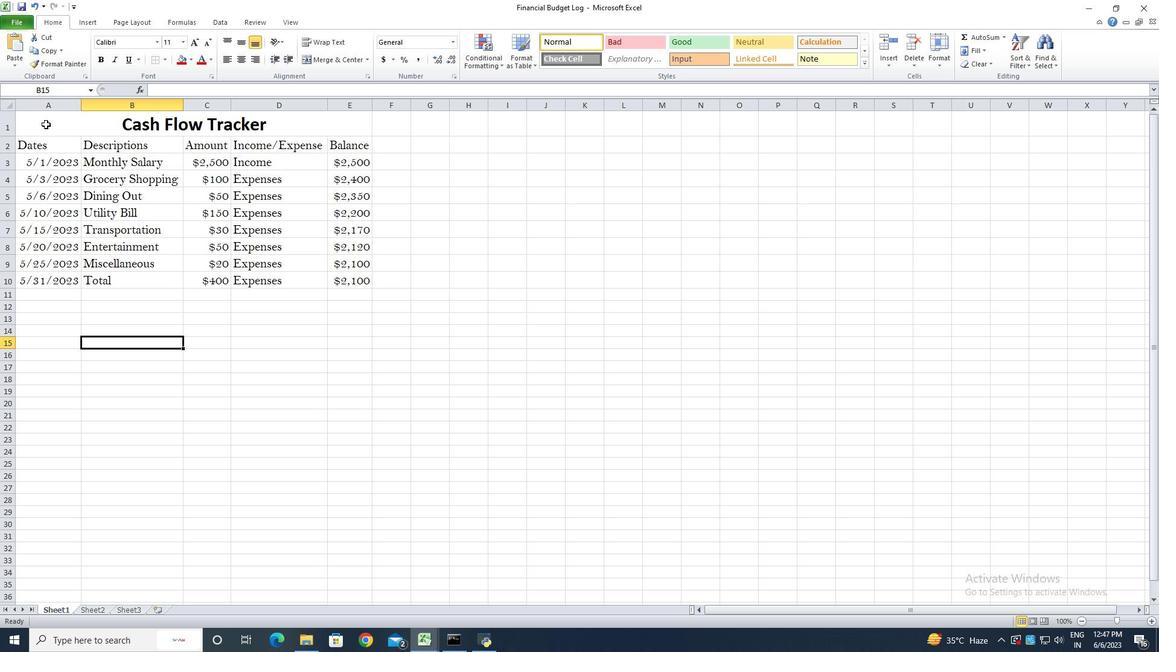 
Action: Mouse pressed left at (45, 123)
Screenshot: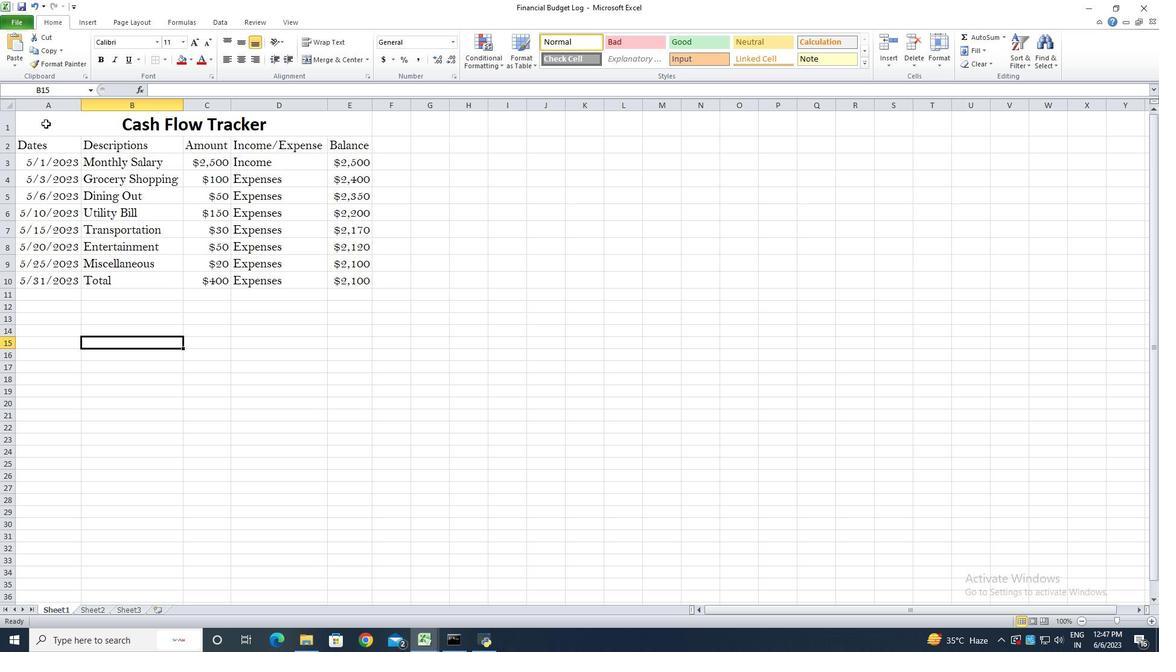 
Action: Mouse moved to (238, 42)
Screenshot: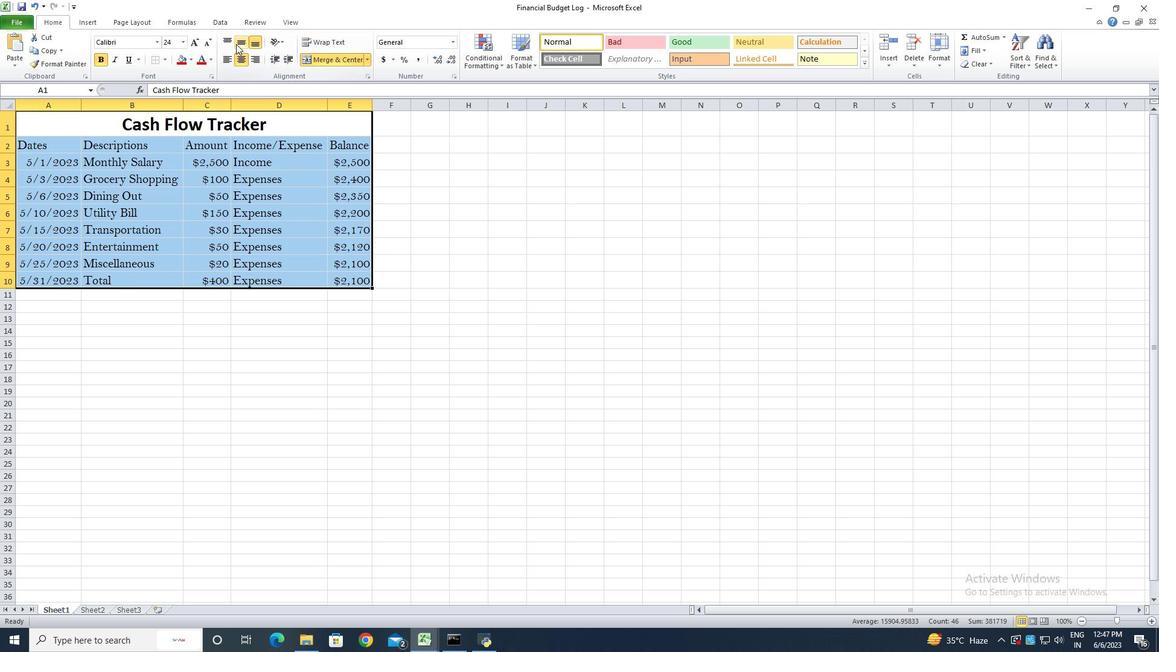 
Action: Mouse pressed left at (238, 42)
Screenshot: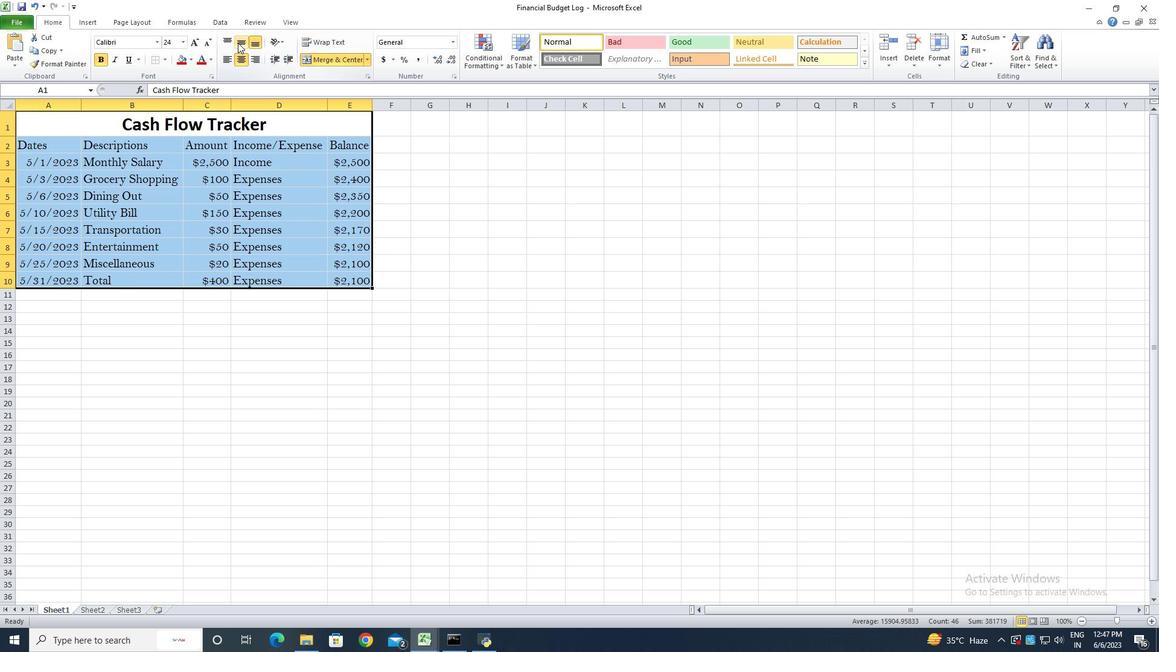 
Action: Mouse moved to (239, 59)
Screenshot: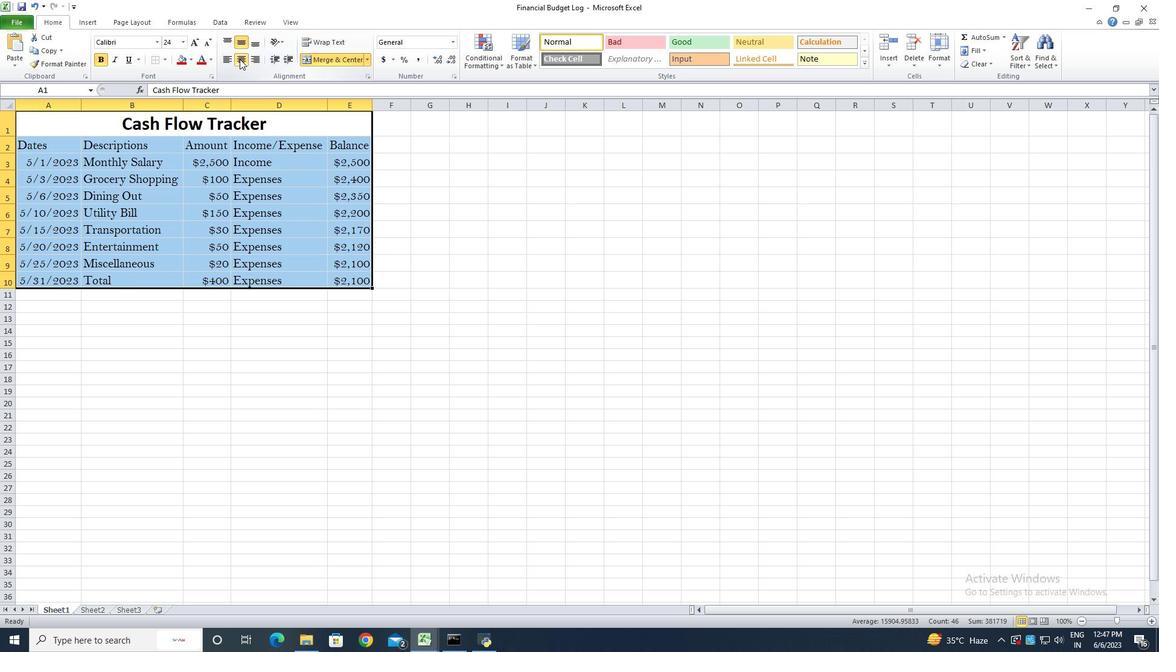 
Action: Mouse pressed left at (239, 59)
Screenshot: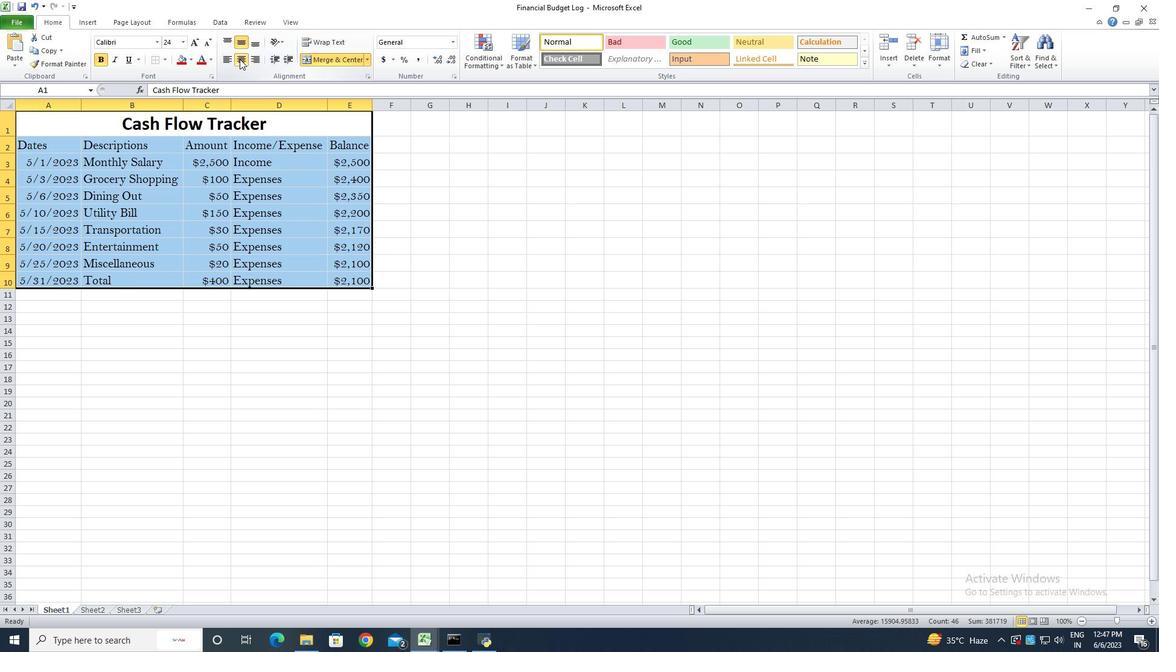 
Action: Mouse pressed left at (239, 59)
Screenshot: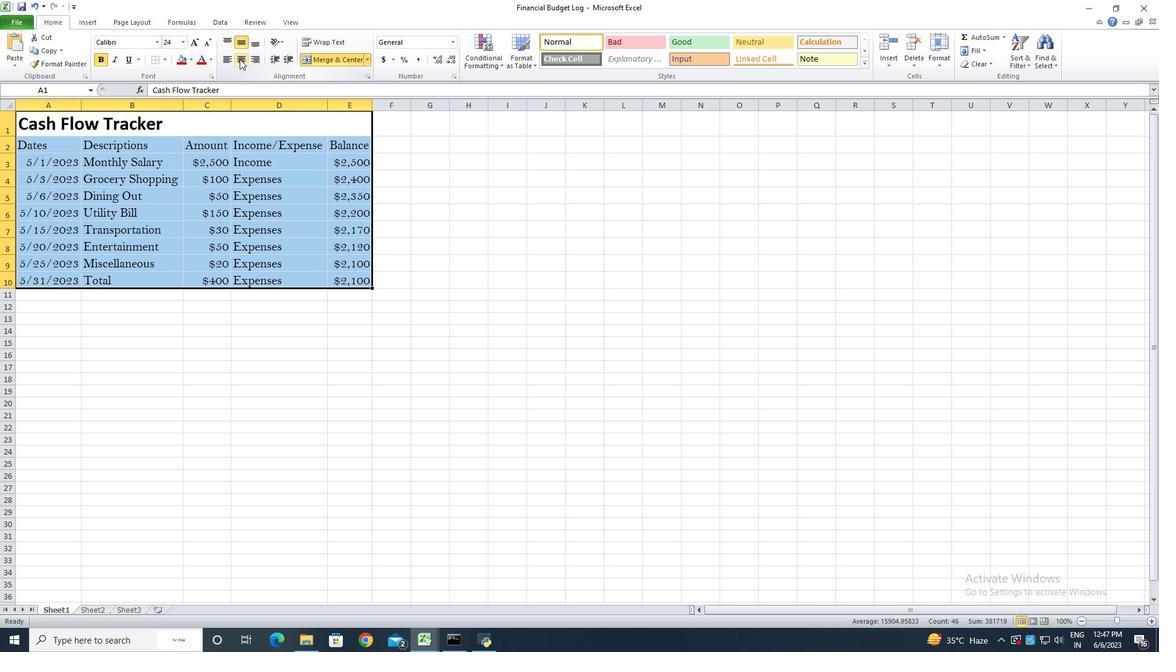 
Action: Mouse moved to (294, 326)
Screenshot: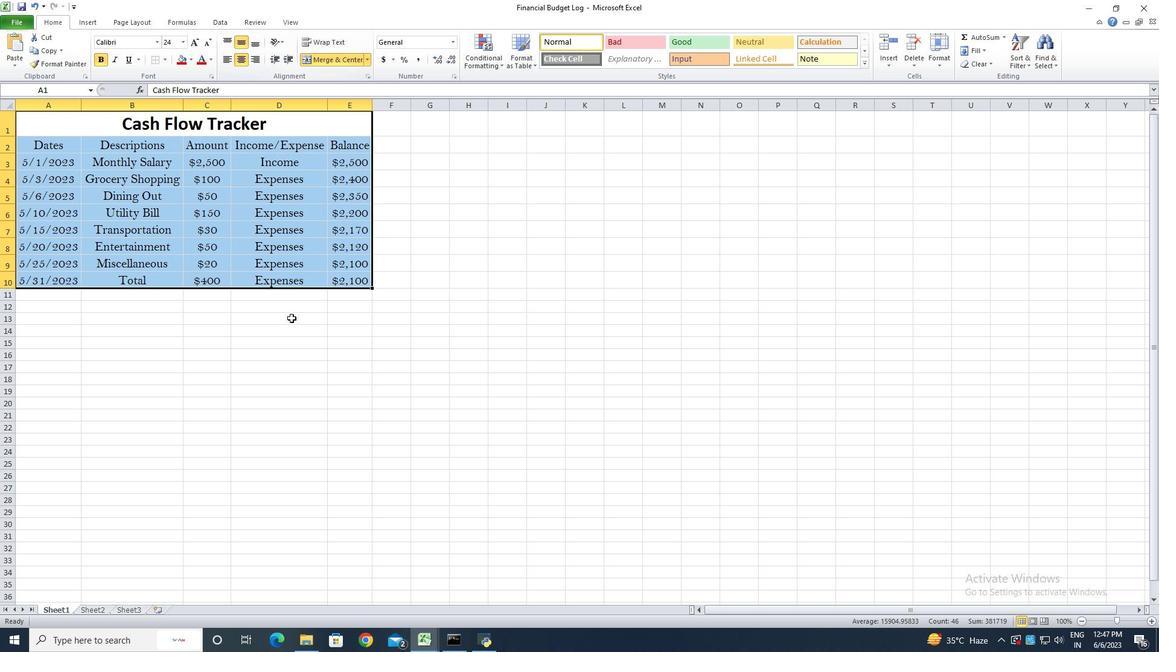 
Action: Mouse pressed left at (294, 326)
Screenshot: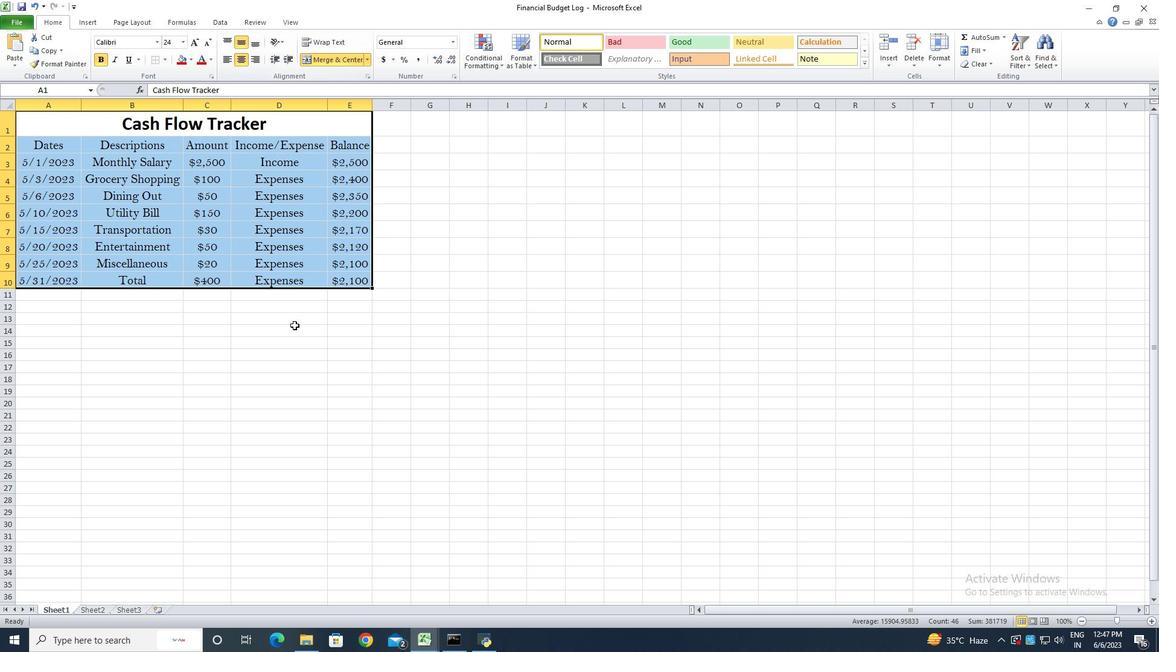 
Action: Key pressed ctrl+S<'\x13'><'\x13'><'\x13'><'\x13'><'\x13'>
Screenshot: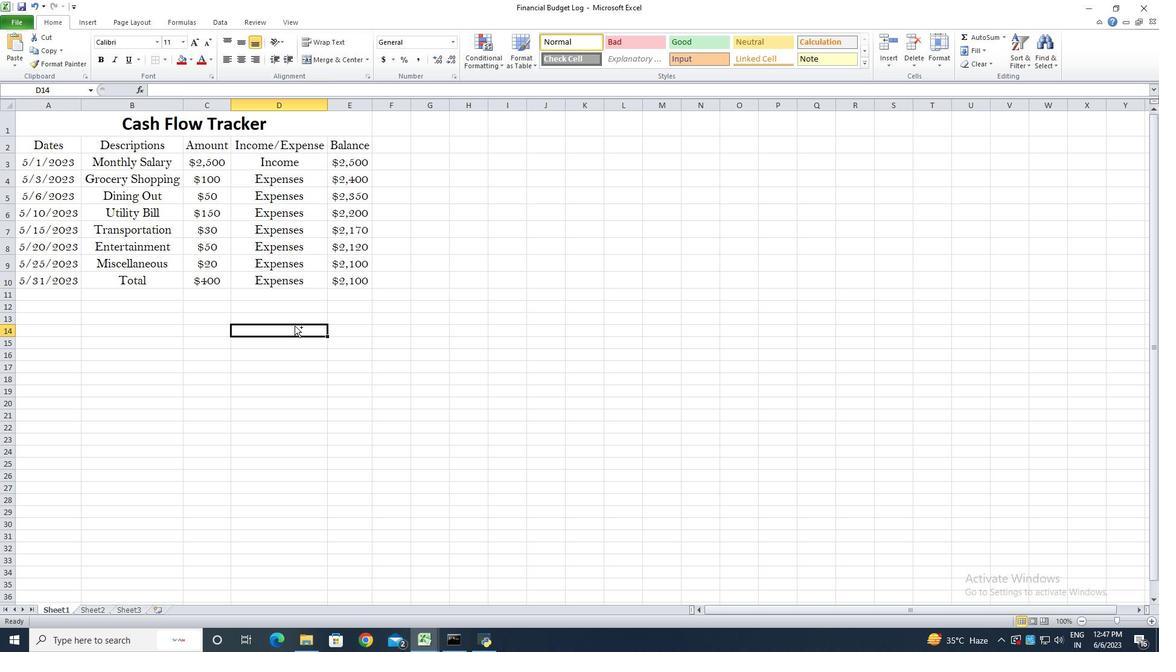 
